 Task: In the sheet Budget Analysis ToolFont size of heading  18 Font style of dataoswald 'Font size of data '9 Alignment of headline & dataAlign center.   Fill color in heading, Red Font color of dataIn the sheet  Data Analysis Template Workbookbook
Action: Mouse moved to (206, 290)
Screenshot: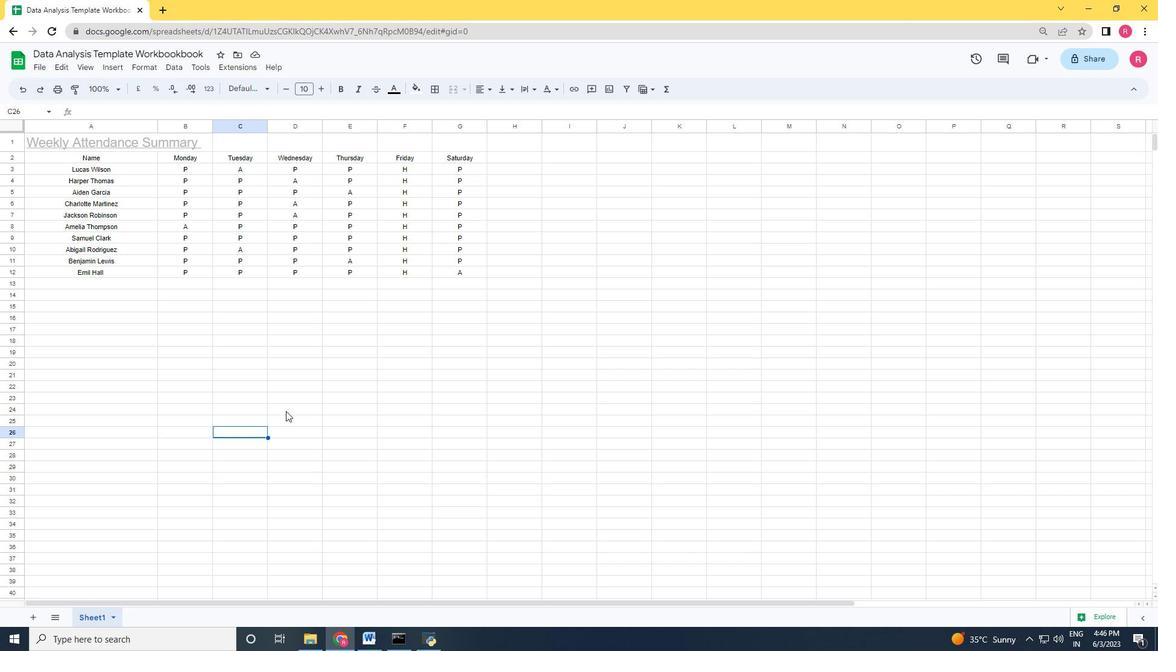 
Action: Mouse scrolled (288, 408) with delta (0, 0)
Screenshot: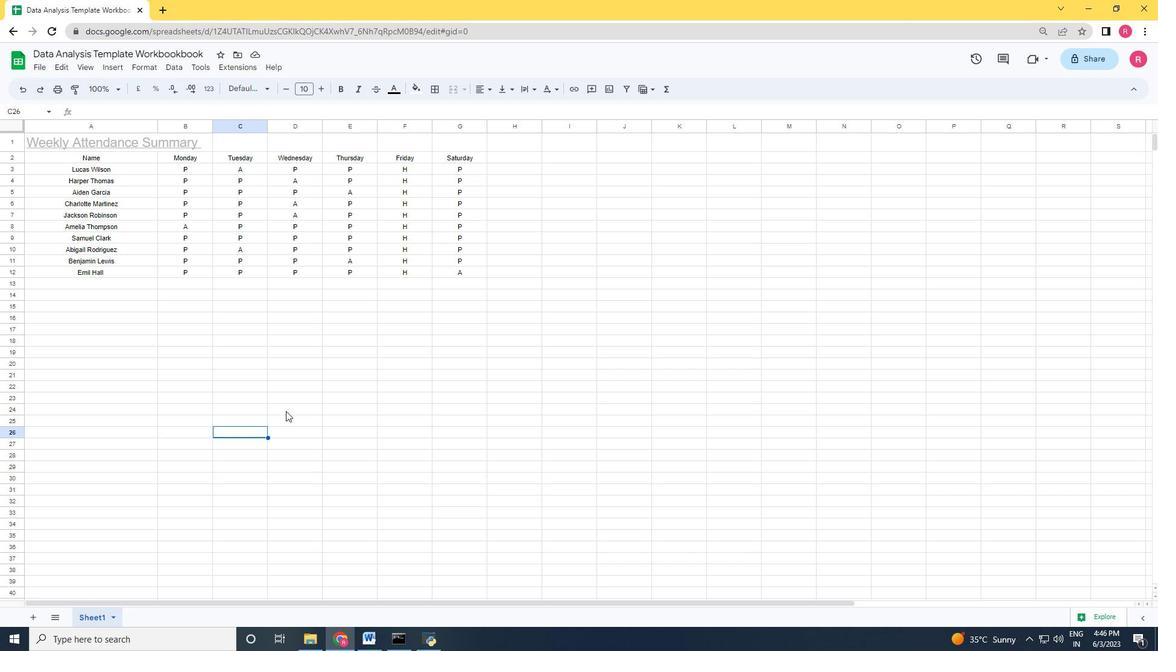 
Action: Mouse moved to (58, 158)
Screenshot: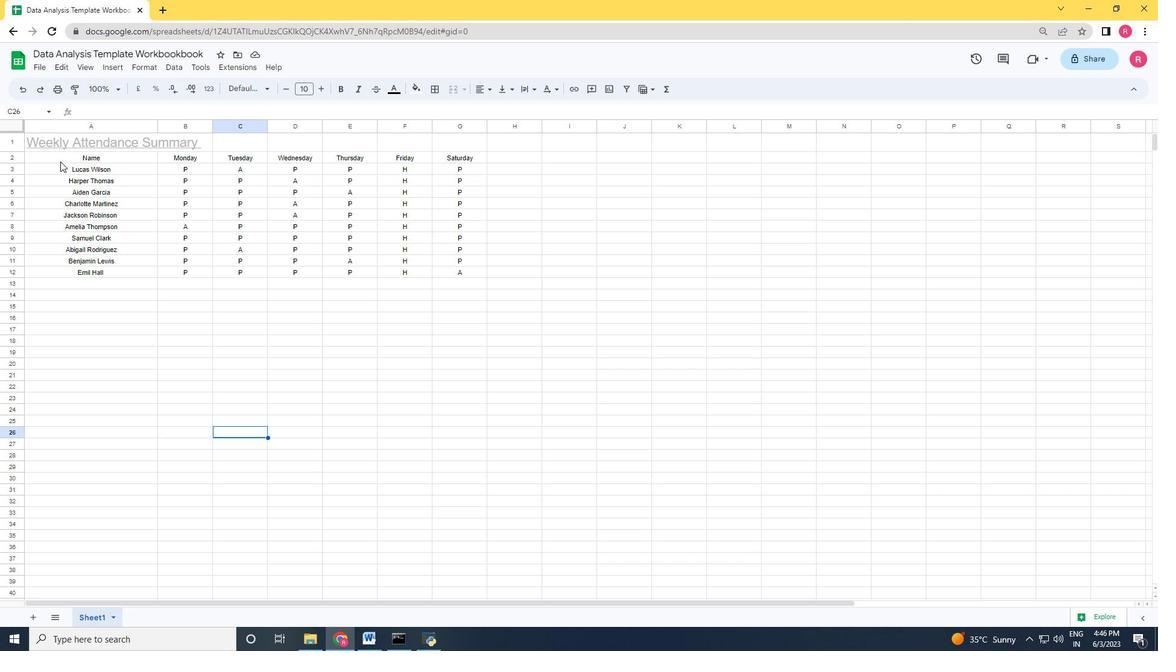 
Action: Mouse pressed left at (58, 158)
Screenshot: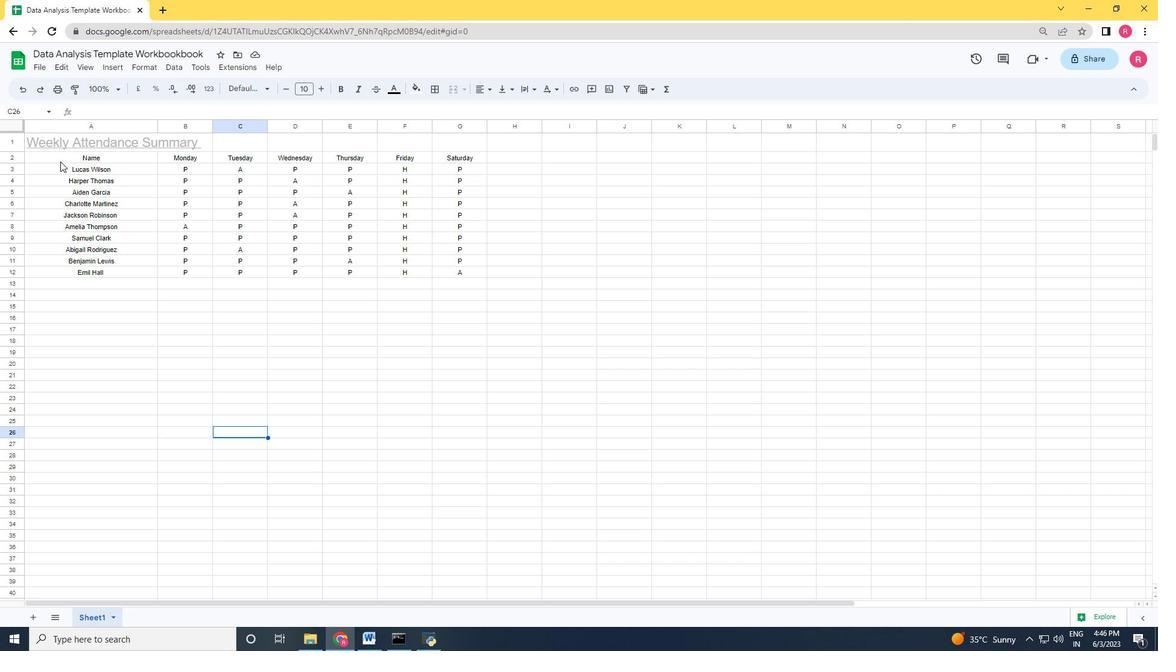 
Action: Mouse moved to (58, 158)
Screenshot: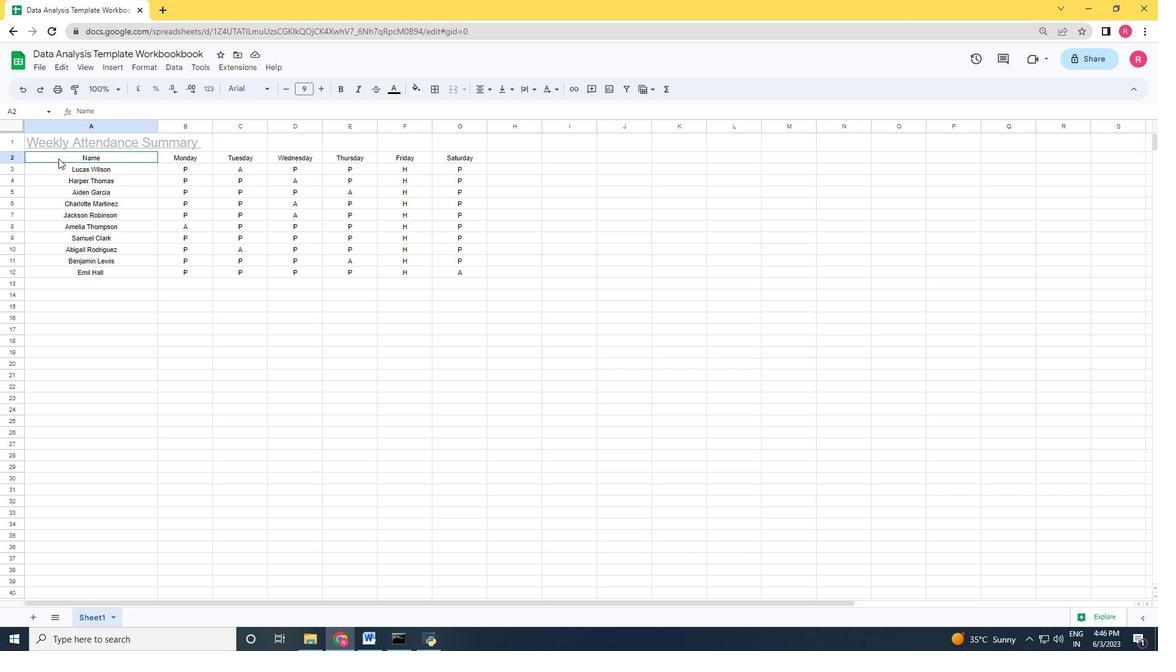 
Action: Key pressed <Key.shift><Key.shift><Key.right><Key.right><Key.right><Key.right><Key.right><Key.right><Key.down><Key.down><Key.down><Key.down><Key.down><Key.down><Key.down><Key.down><Key.down><Key.down>
Screenshot: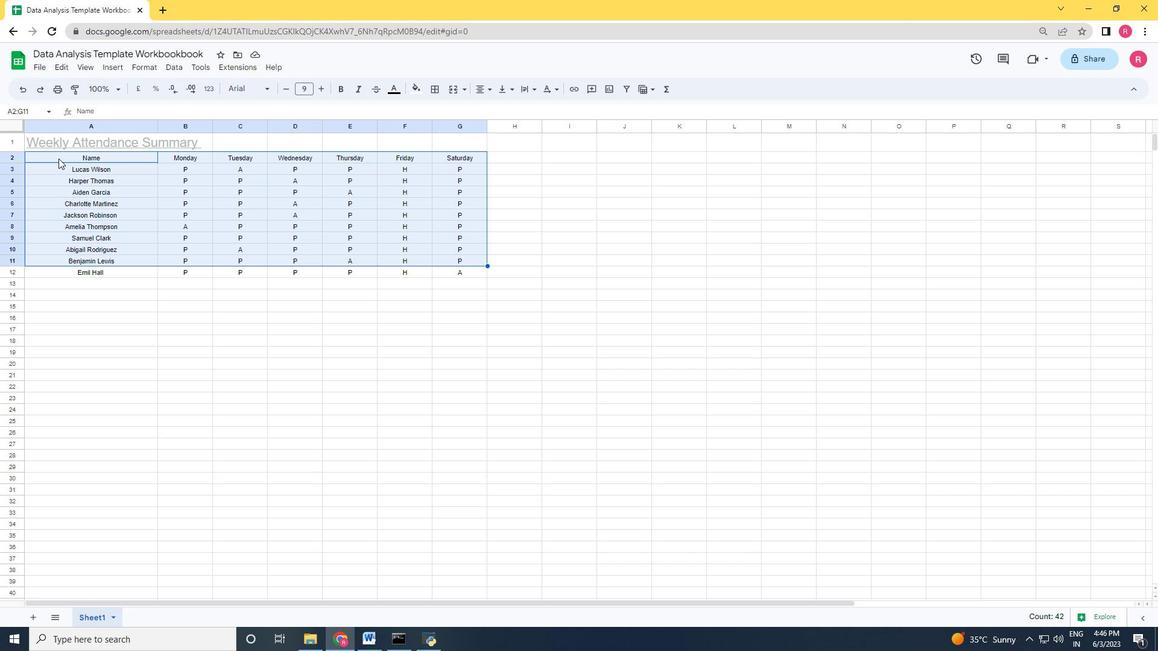 
Action: Mouse moved to (319, 88)
Screenshot: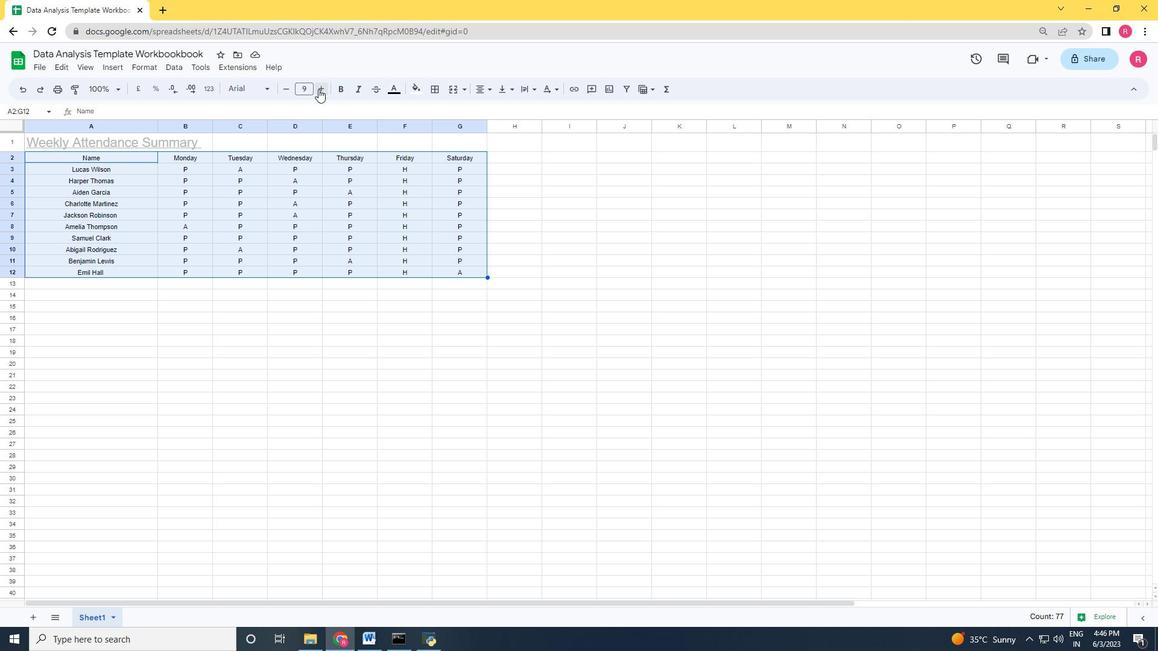 
Action: Mouse pressed left at (319, 88)
Screenshot: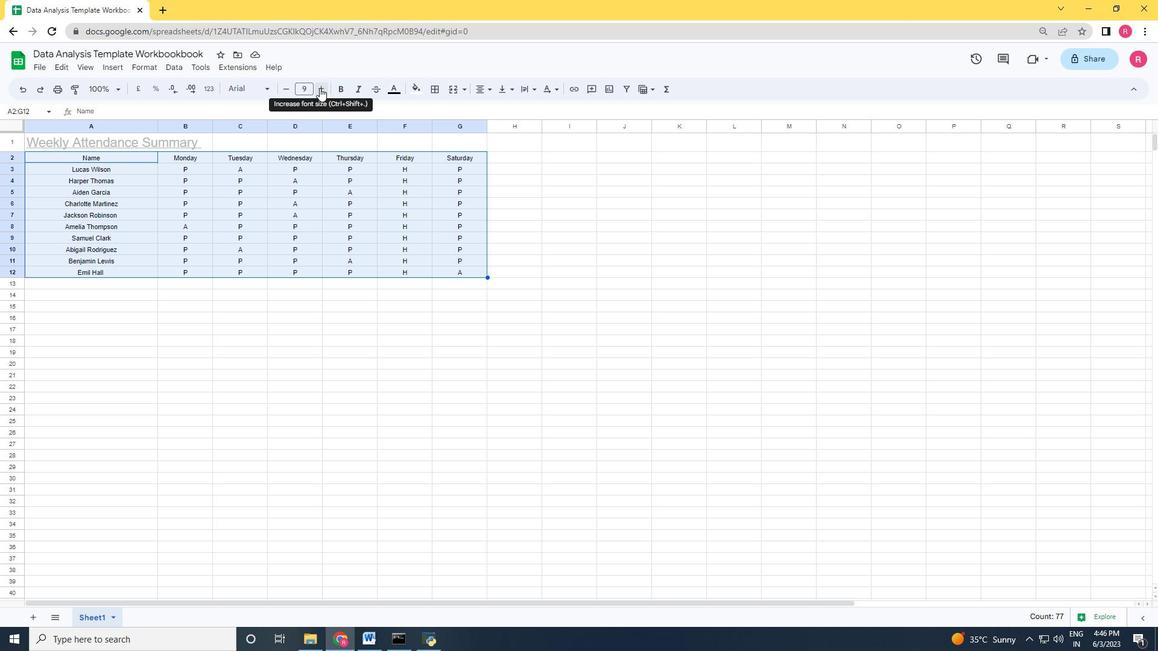 
Action: Mouse pressed left at (319, 88)
Screenshot: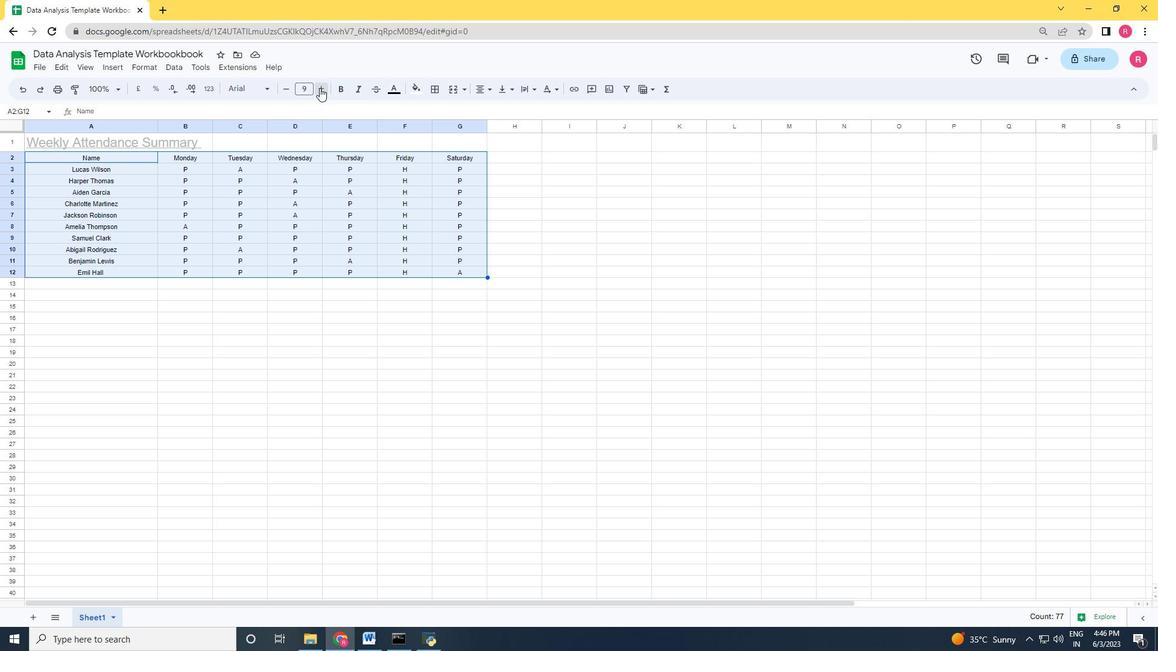 
Action: Mouse pressed left at (319, 88)
Screenshot: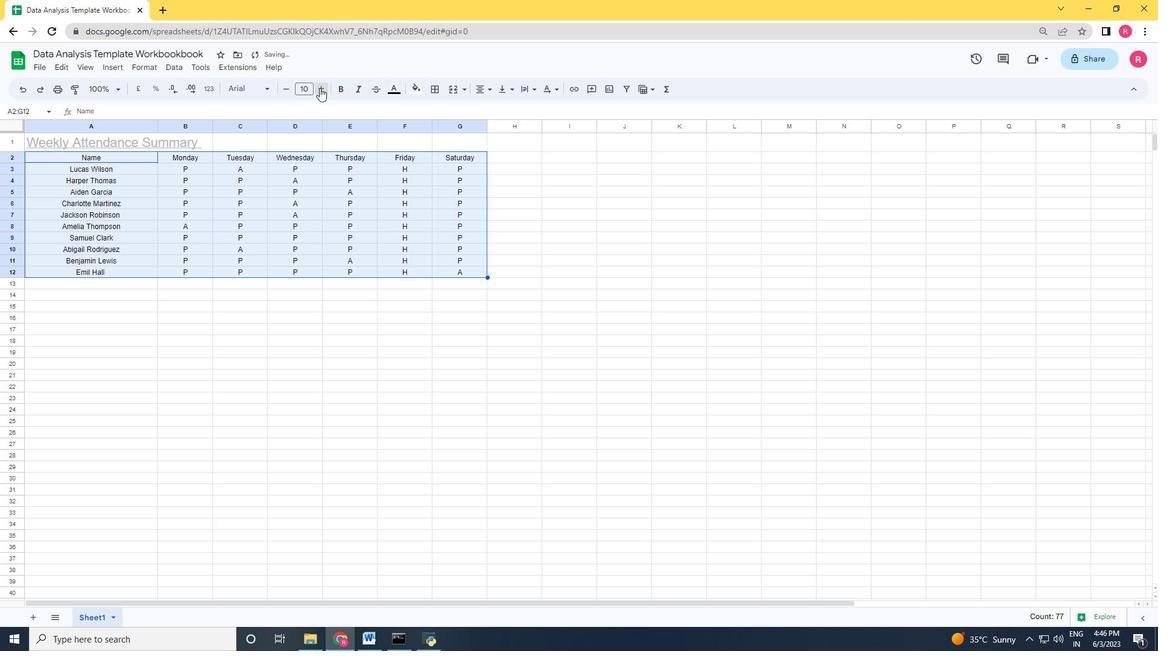 
Action: Mouse pressed left at (319, 88)
Screenshot: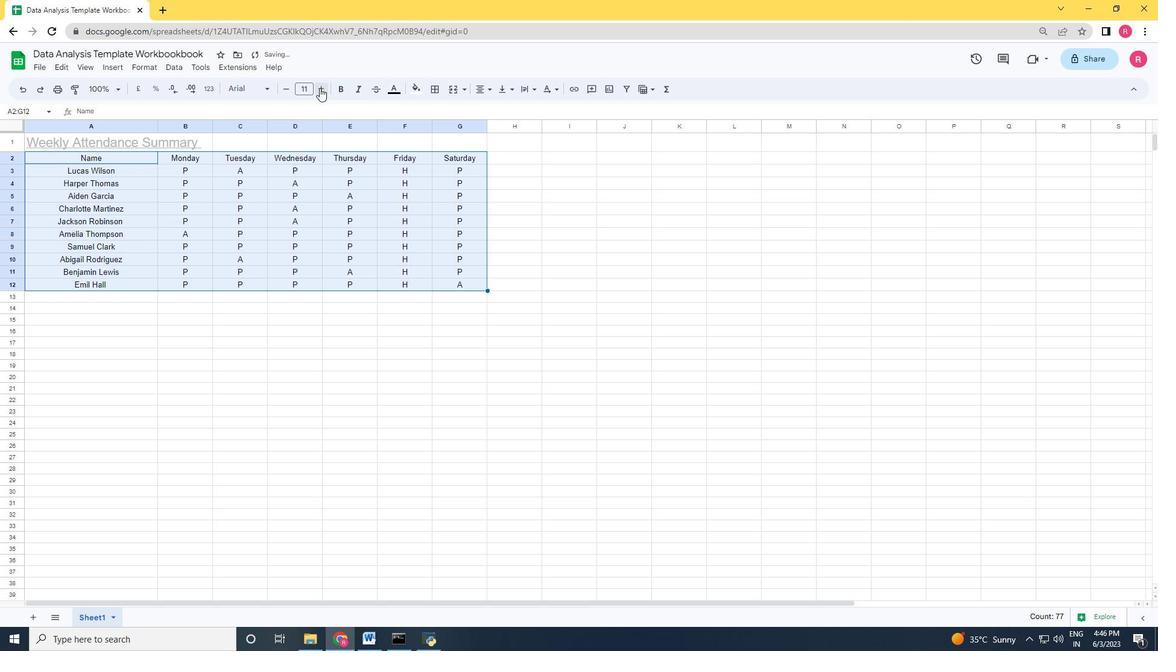 
Action: Mouse pressed left at (319, 88)
Screenshot: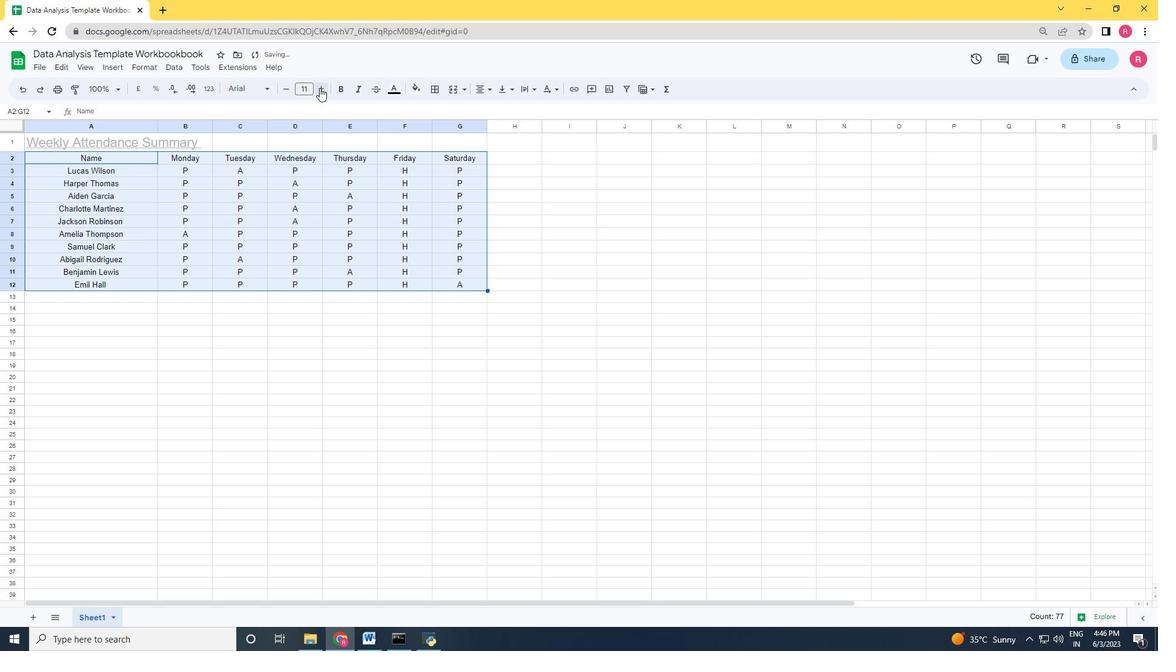
Action: Mouse pressed left at (319, 88)
Screenshot: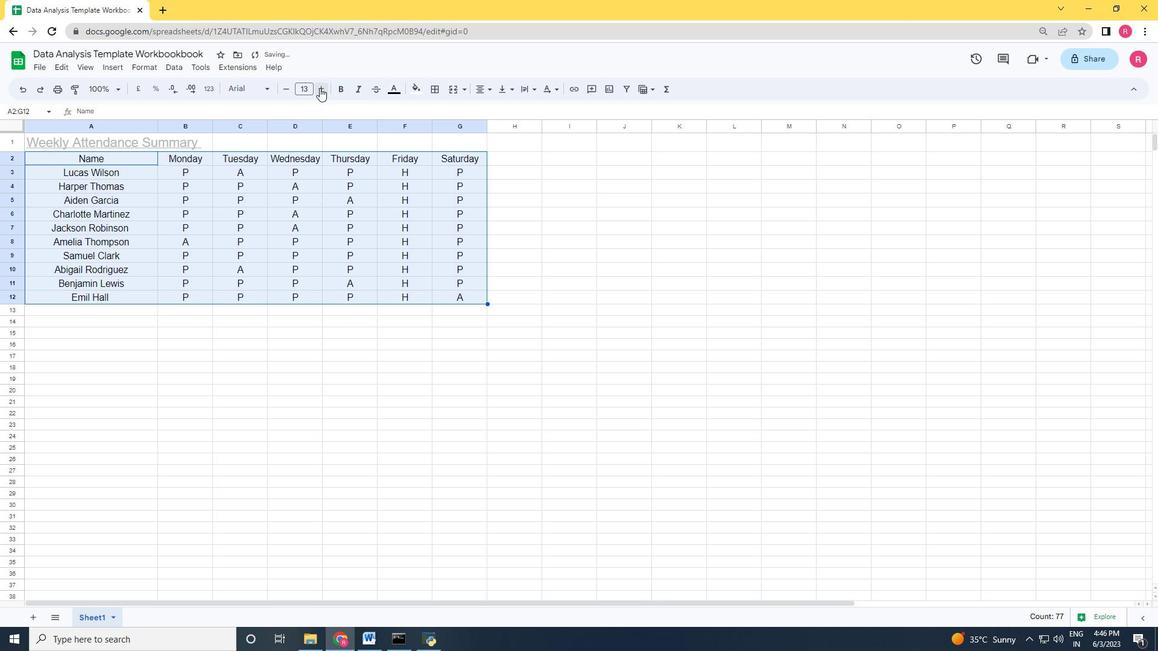 
Action: Mouse pressed left at (319, 88)
Screenshot: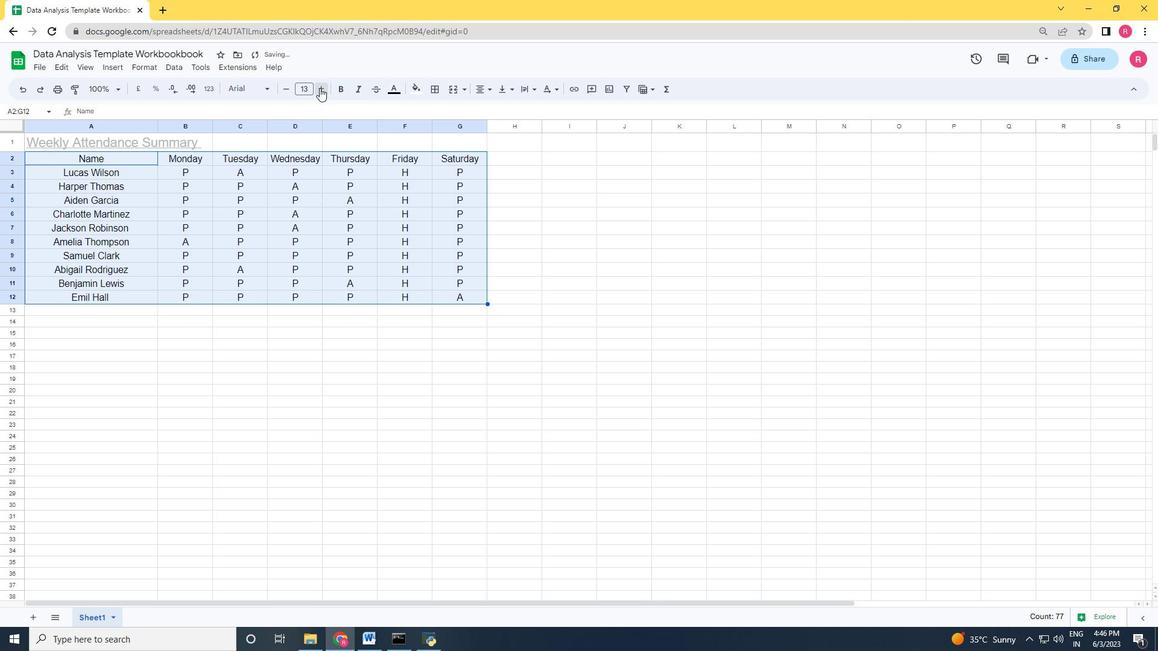 
Action: Mouse pressed left at (319, 88)
Screenshot: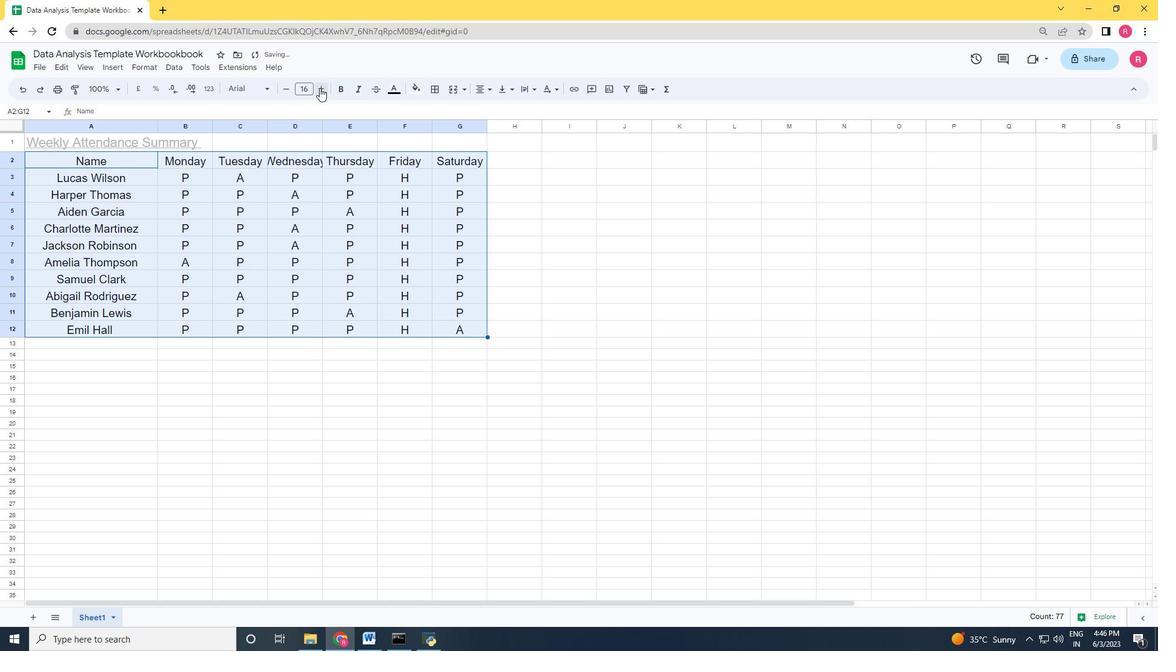 
Action: Mouse pressed left at (319, 88)
Screenshot: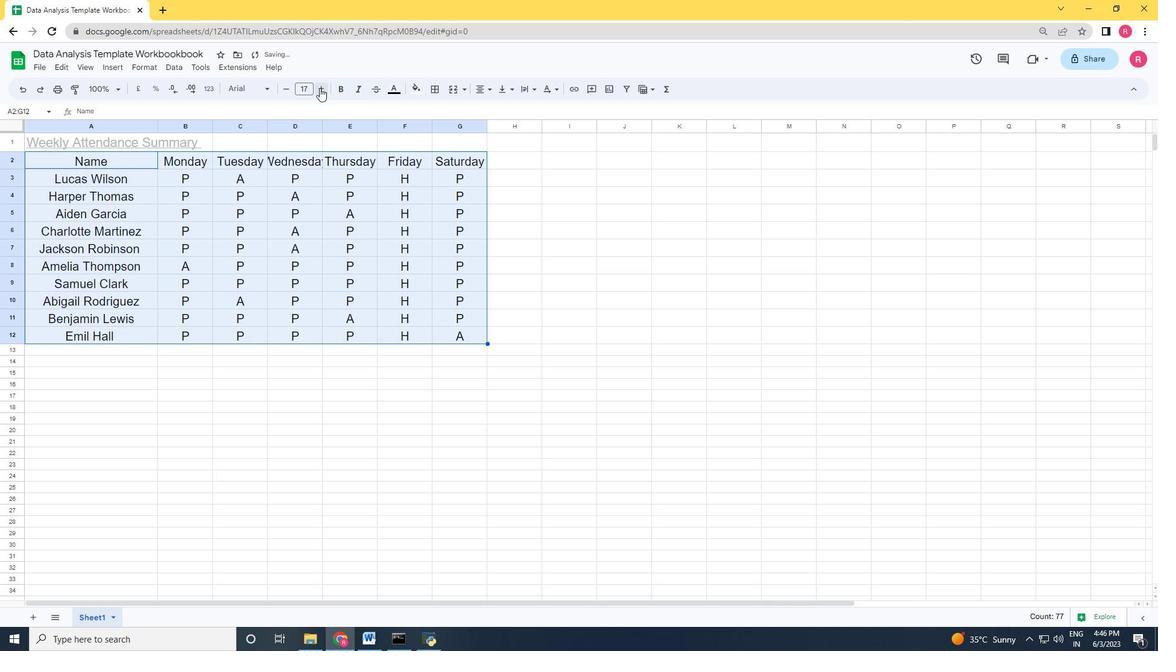 
Action: Mouse moved to (258, 86)
Screenshot: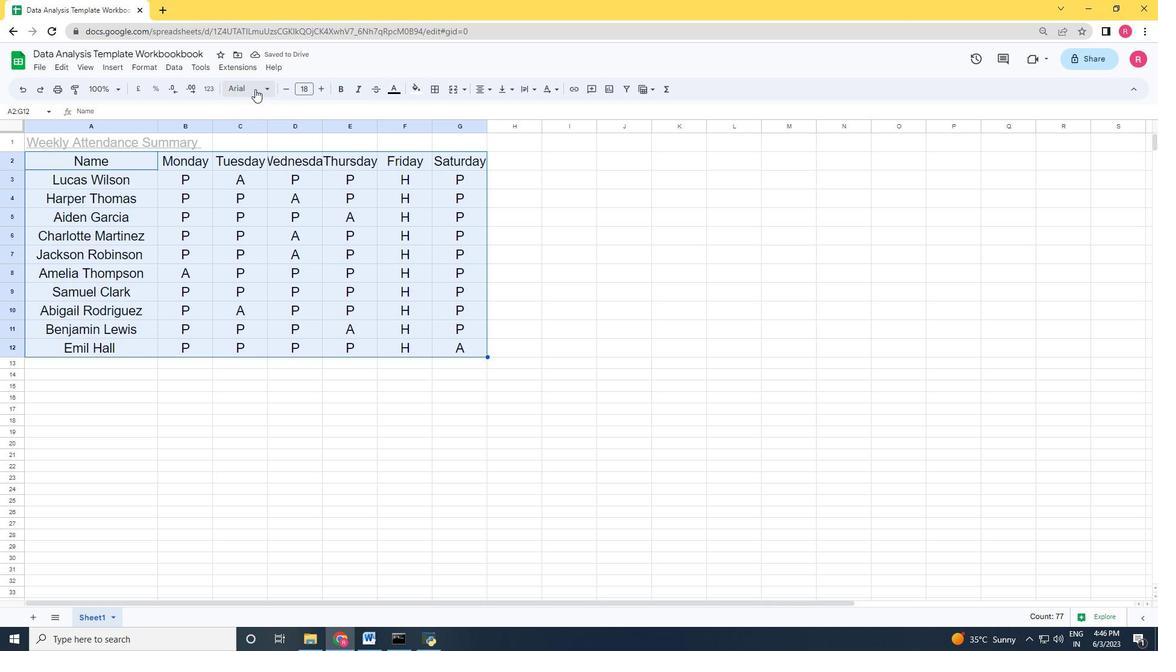 
Action: Mouse pressed left at (258, 86)
Screenshot: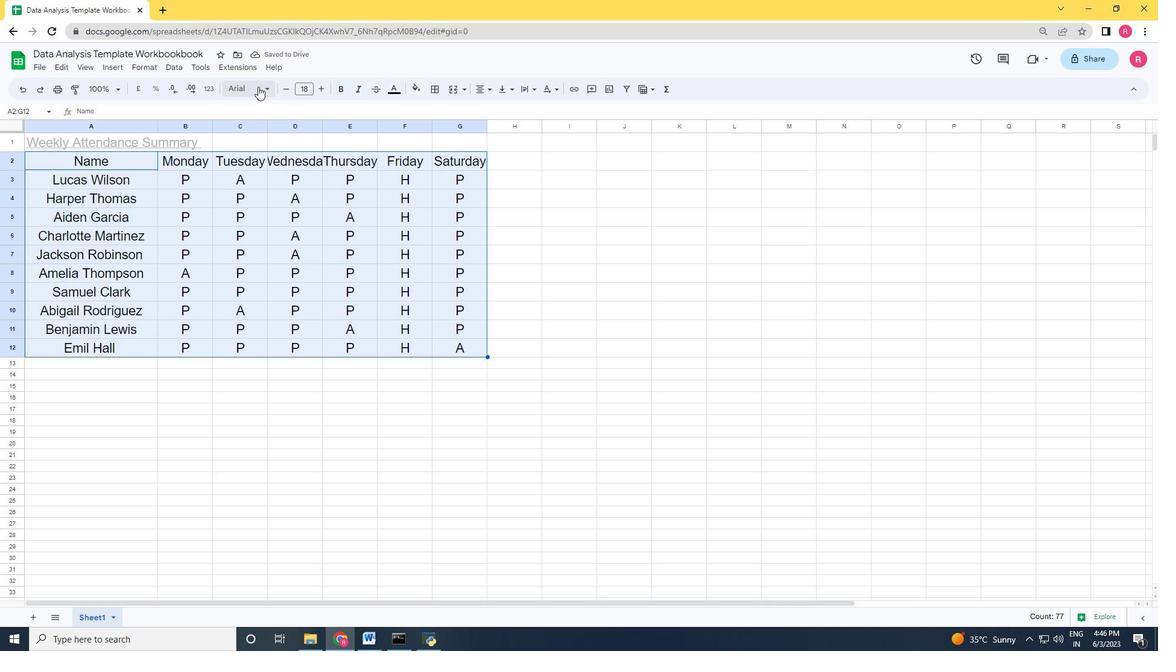 
Action: Mouse moved to (268, 563)
Screenshot: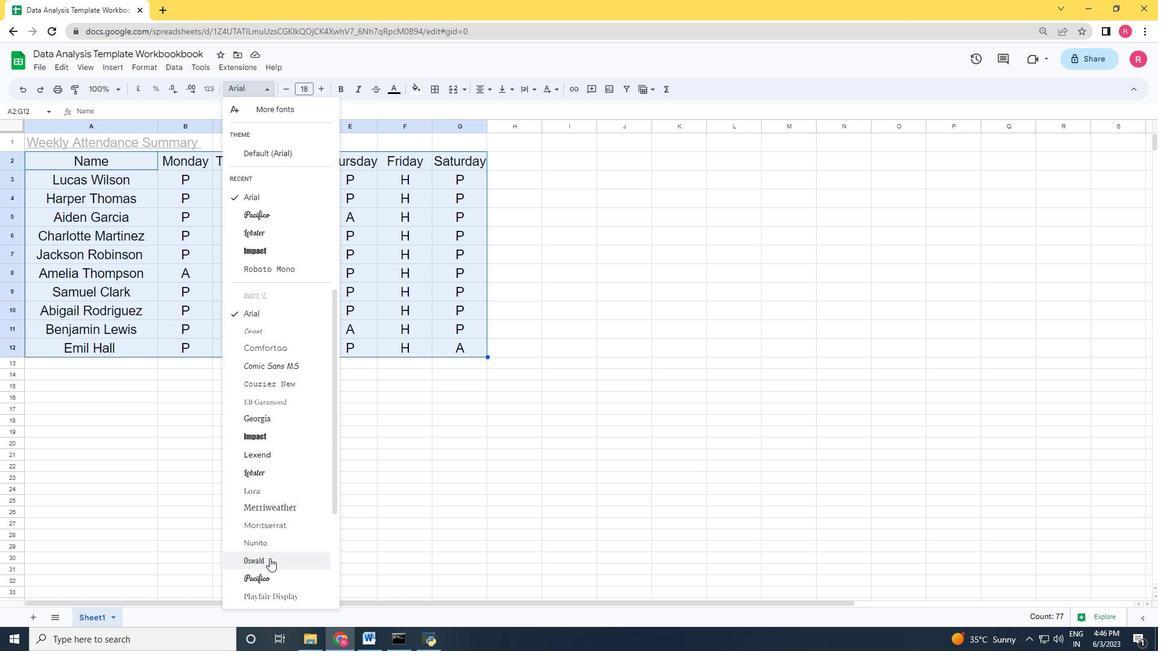 
Action: Mouse pressed left at (268, 563)
Screenshot: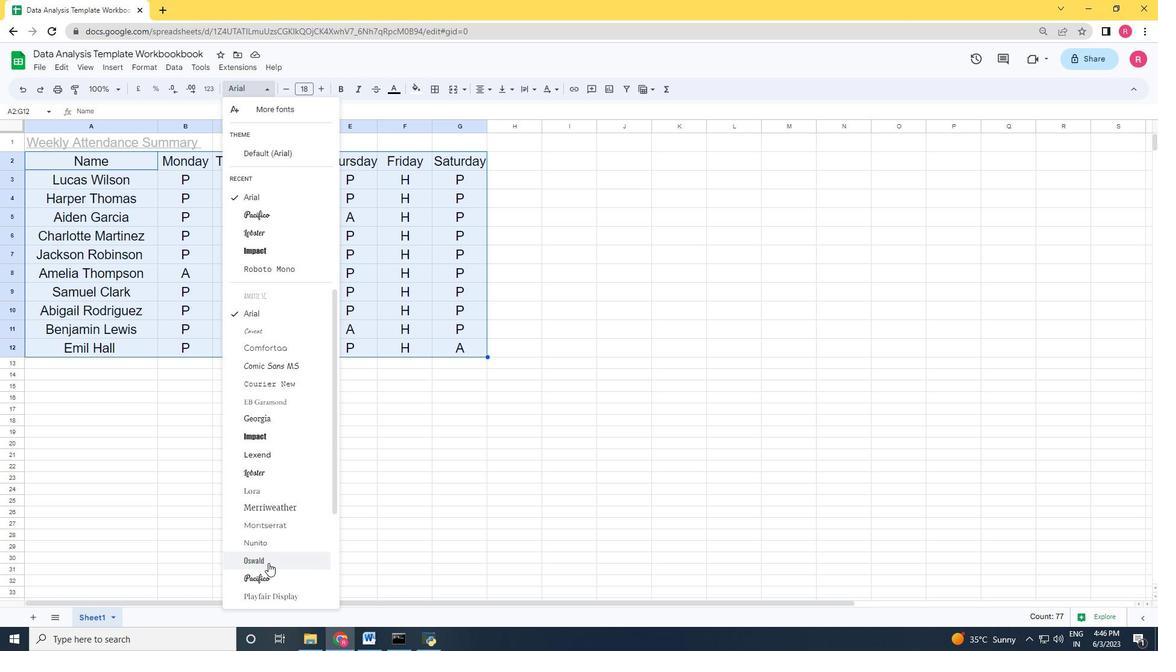 
Action: Mouse moved to (117, 138)
Screenshot: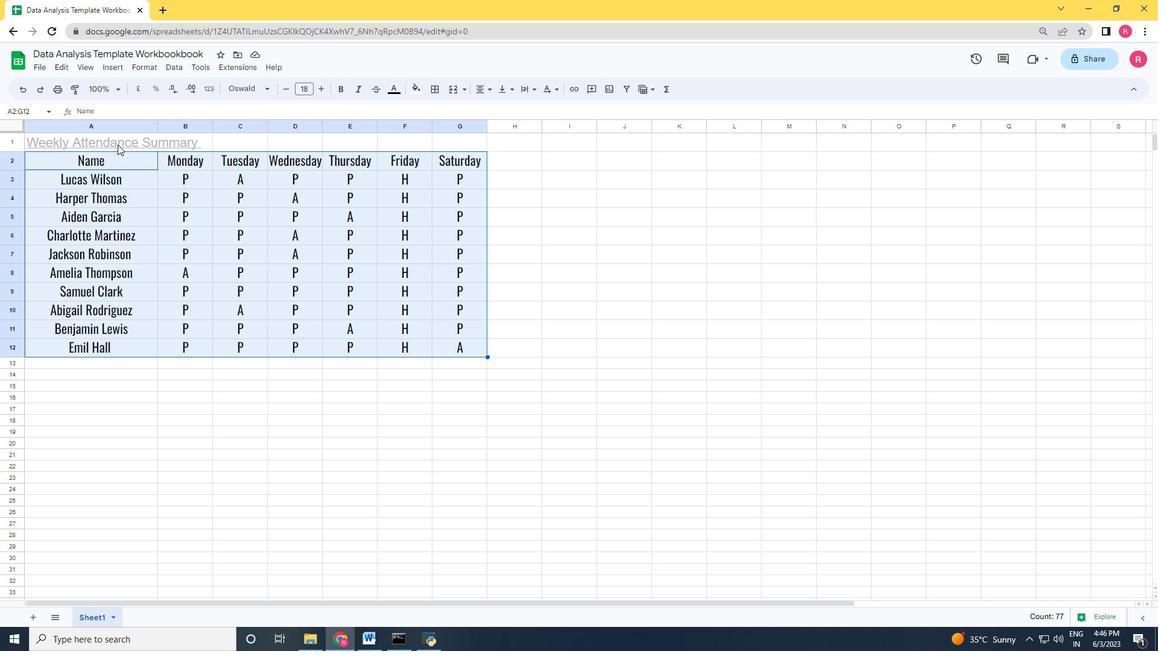 
Action: Mouse pressed left at (117, 138)
Screenshot: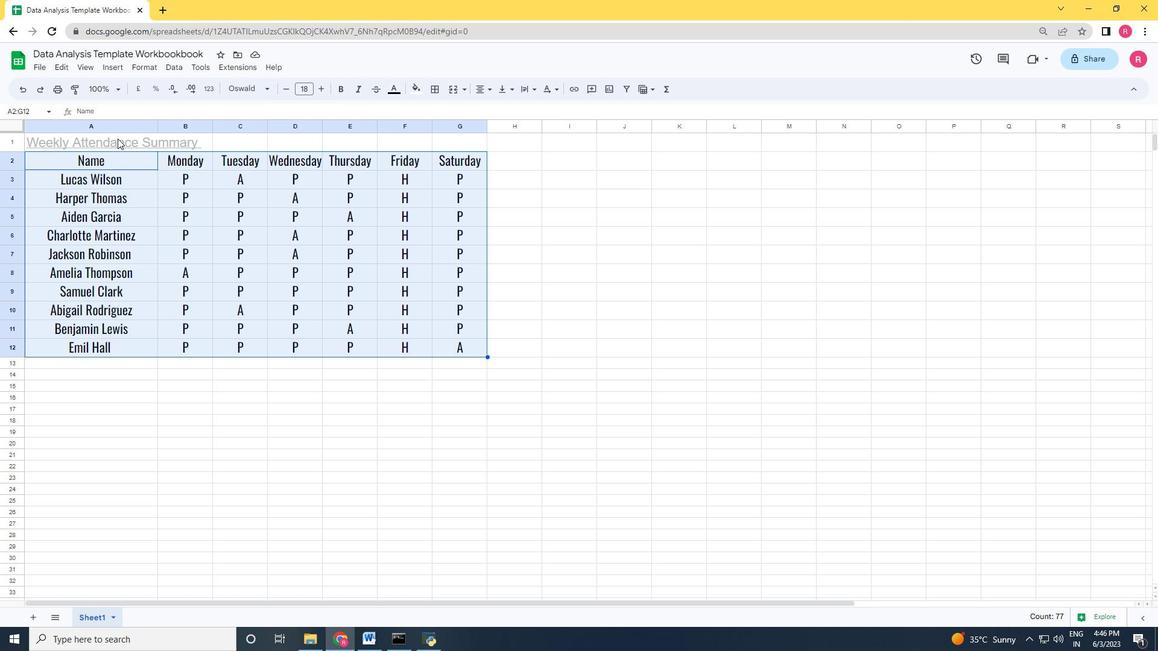 
Action: Mouse moved to (85, 144)
Screenshot: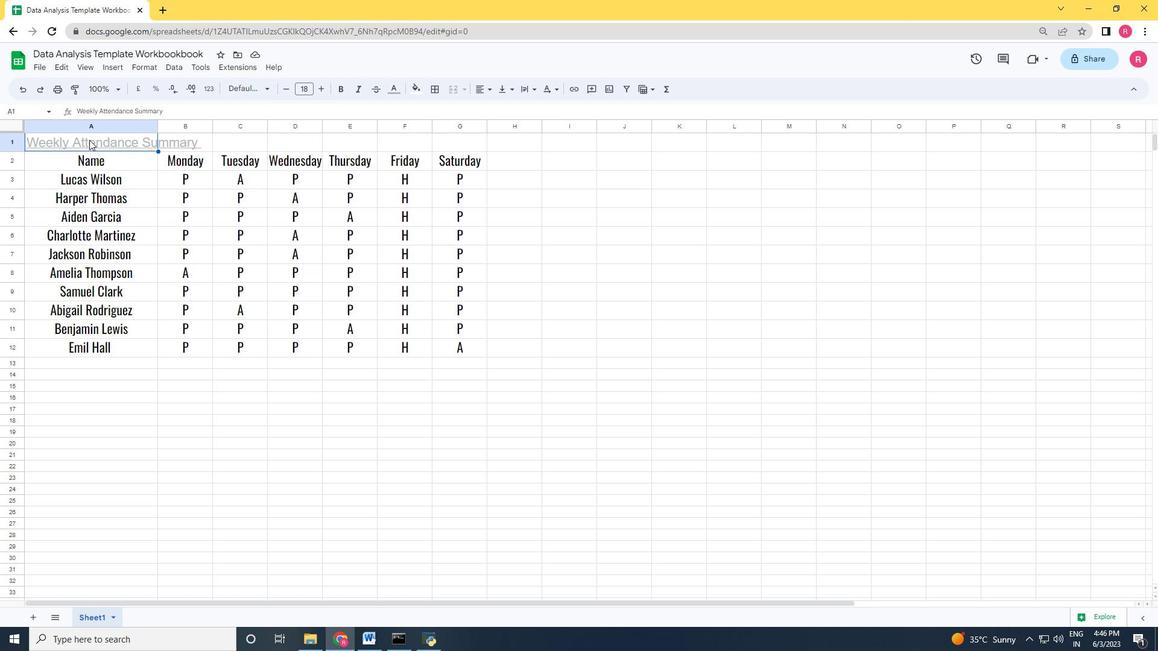 
Action: Key pressed <Key.shift><Key.right>
Screenshot: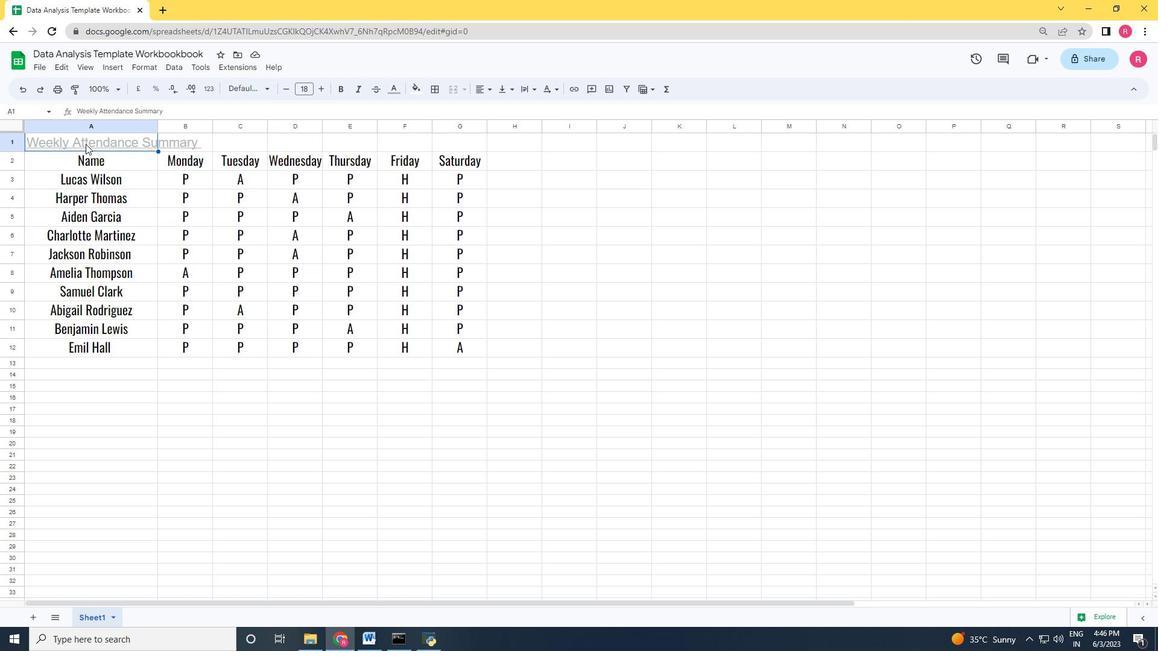 
Action: Mouse moved to (290, 90)
Screenshot: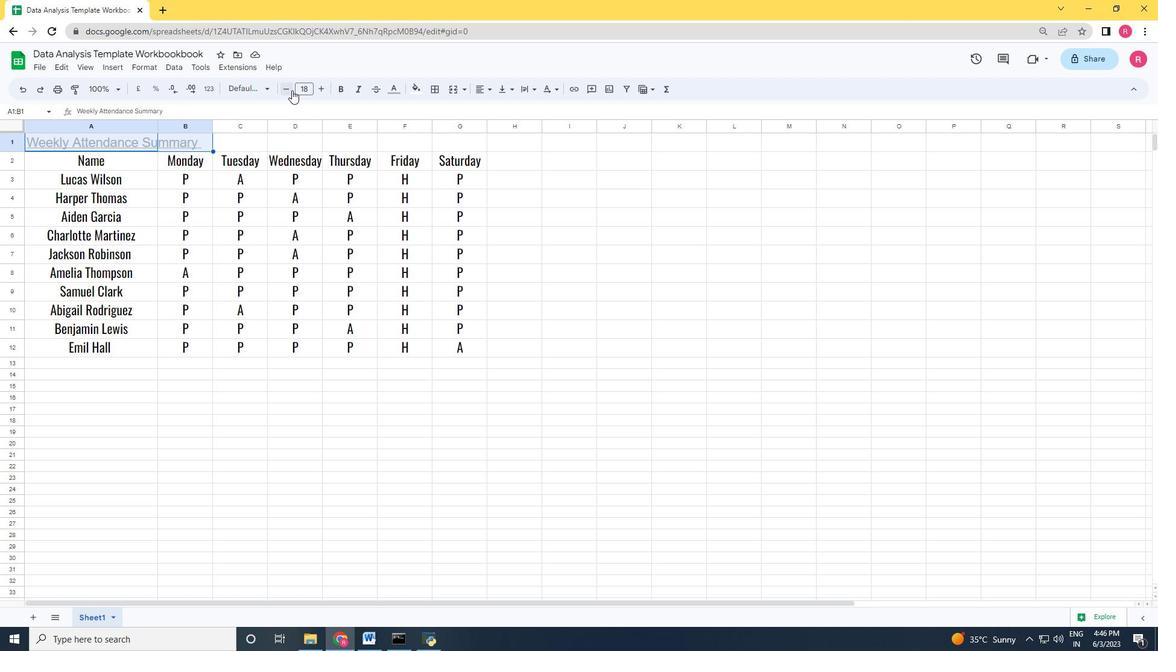 
Action: Mouse pressed left at (290, 90)
Screenshot: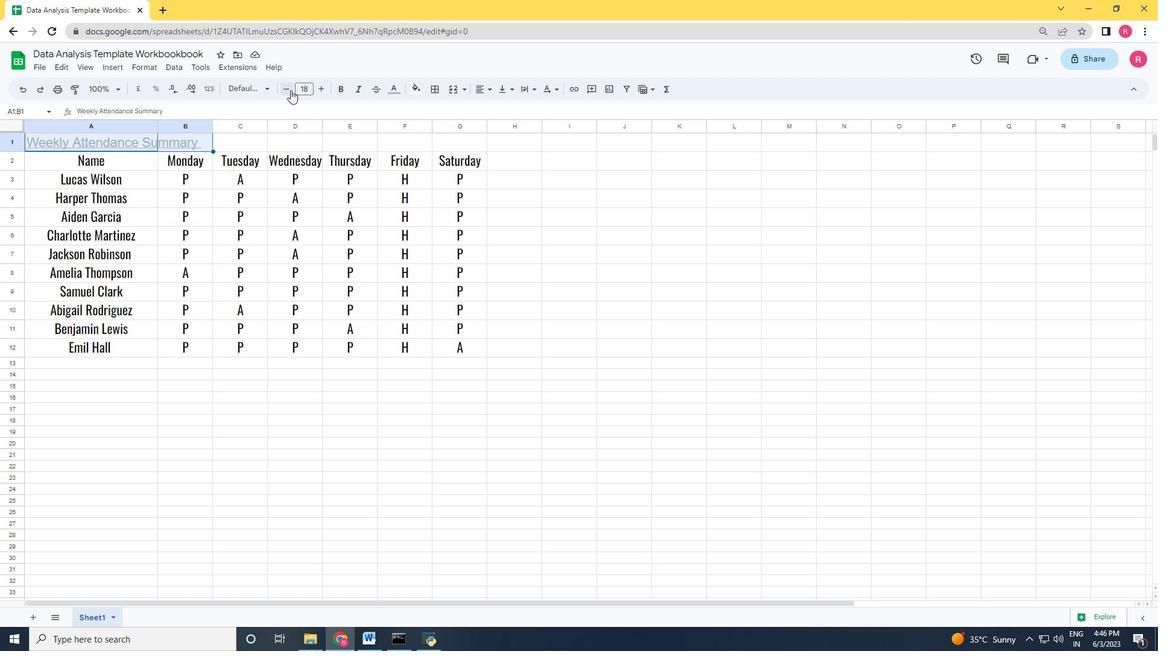 
Action: Mouse moved to (323, 86)
Screenshot: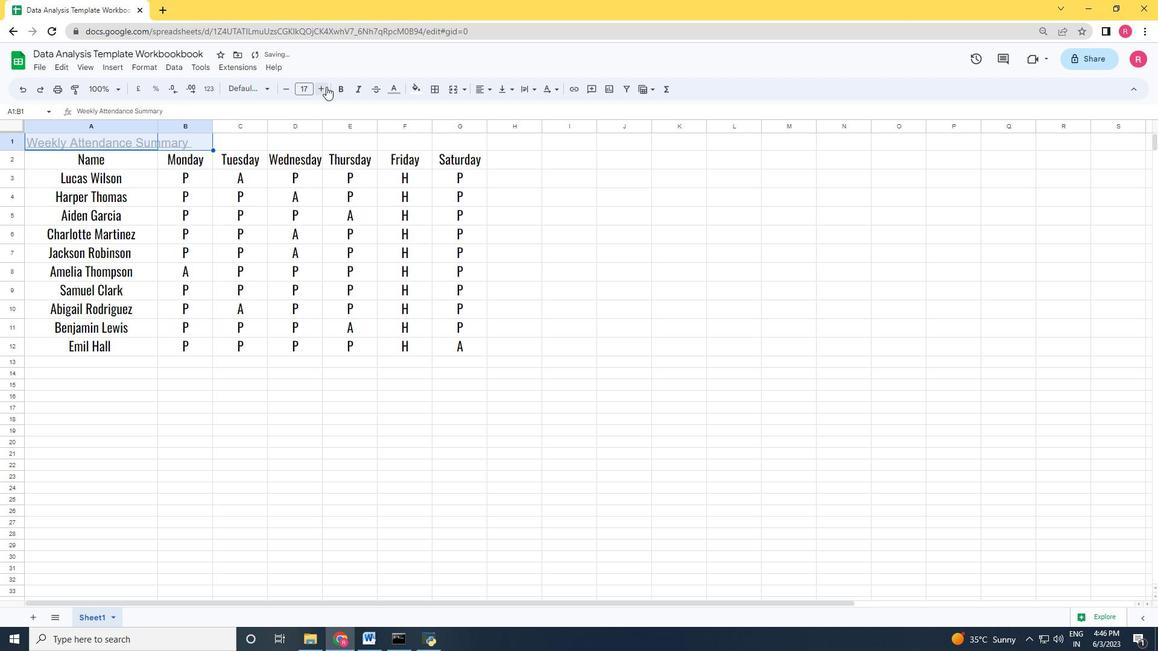 
Action: Mouse pressed left at (323, 86)
Screenshot: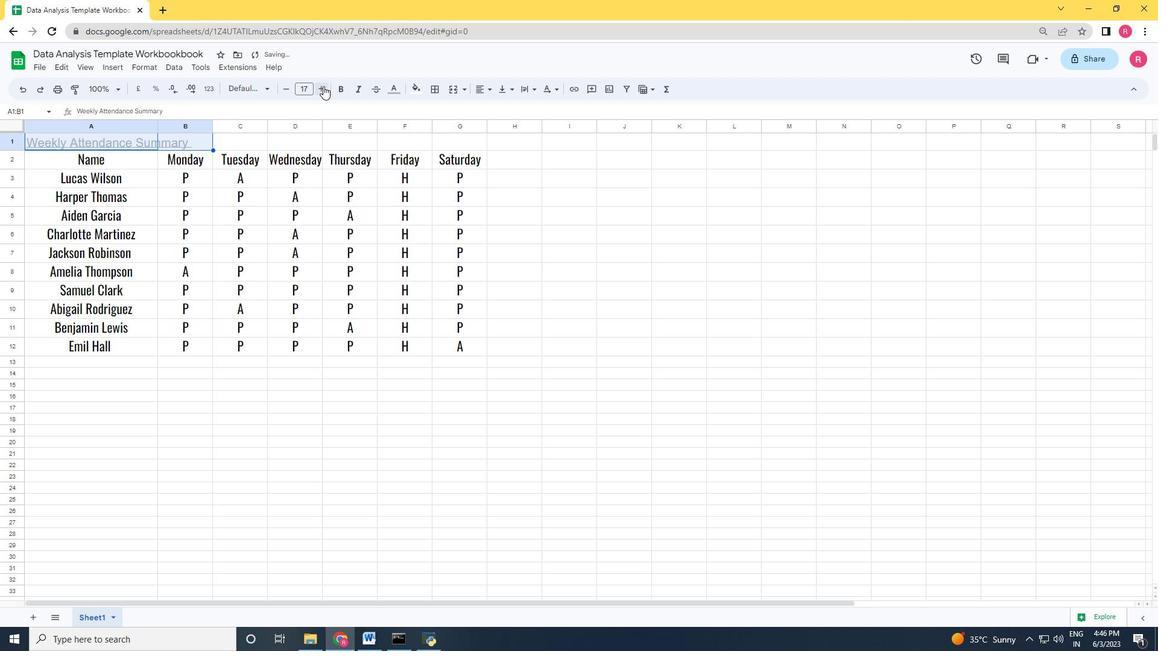 
Action: Mouse moved to (264, 89)
Screenshot: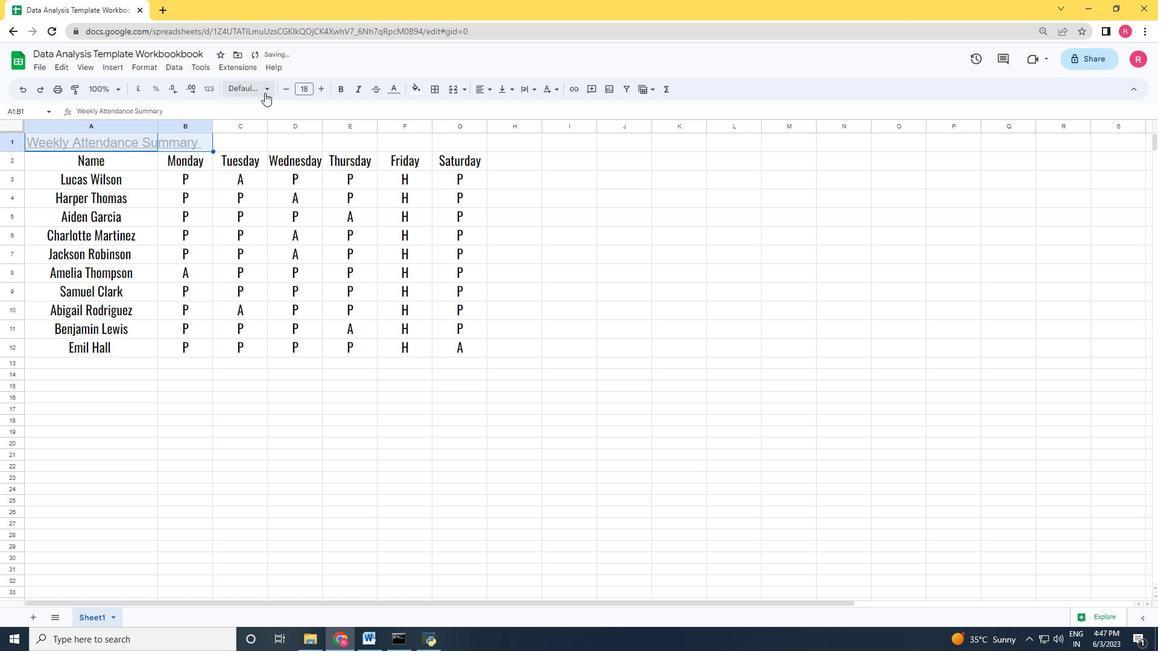 
Action: Mouse pressed left at (264, 89)
Screenshot: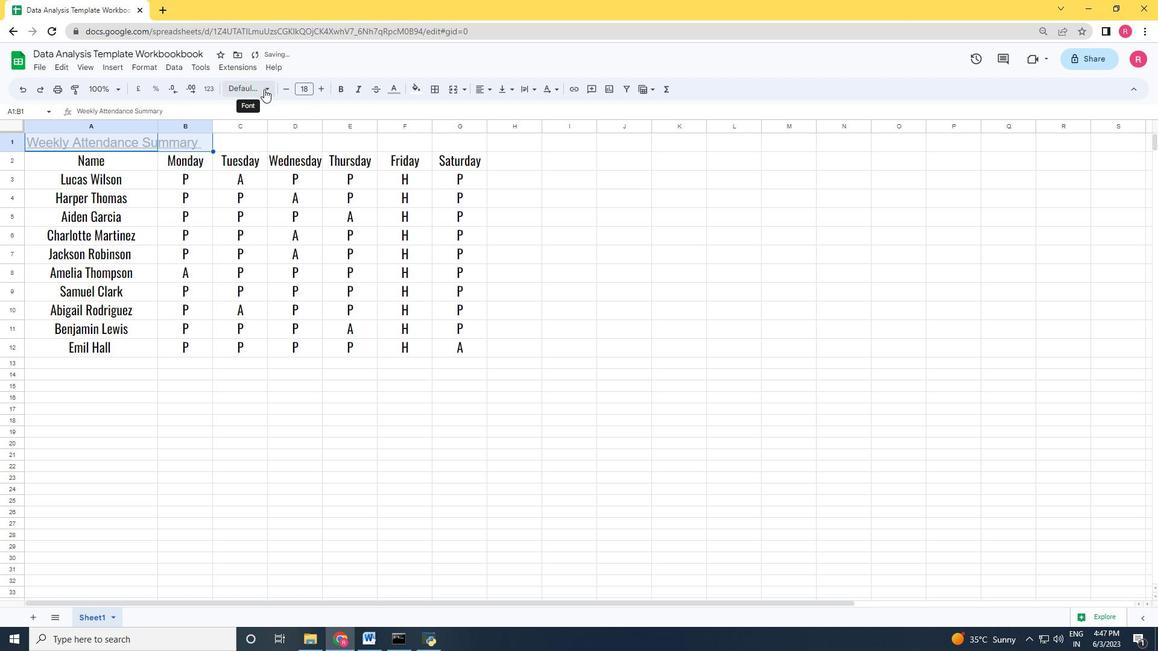 
Action: Mouse moved to (272, 470)
Screenshot: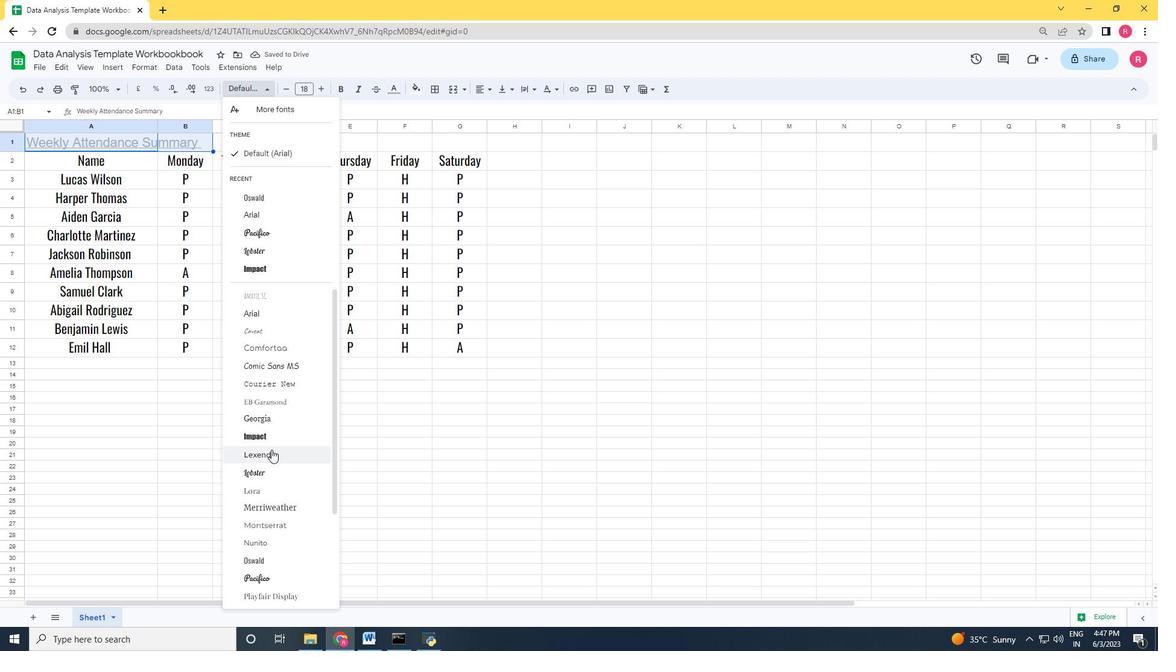 
Action: Mouse scrolled (271, 451) with delta (0, 0)
Screenshot: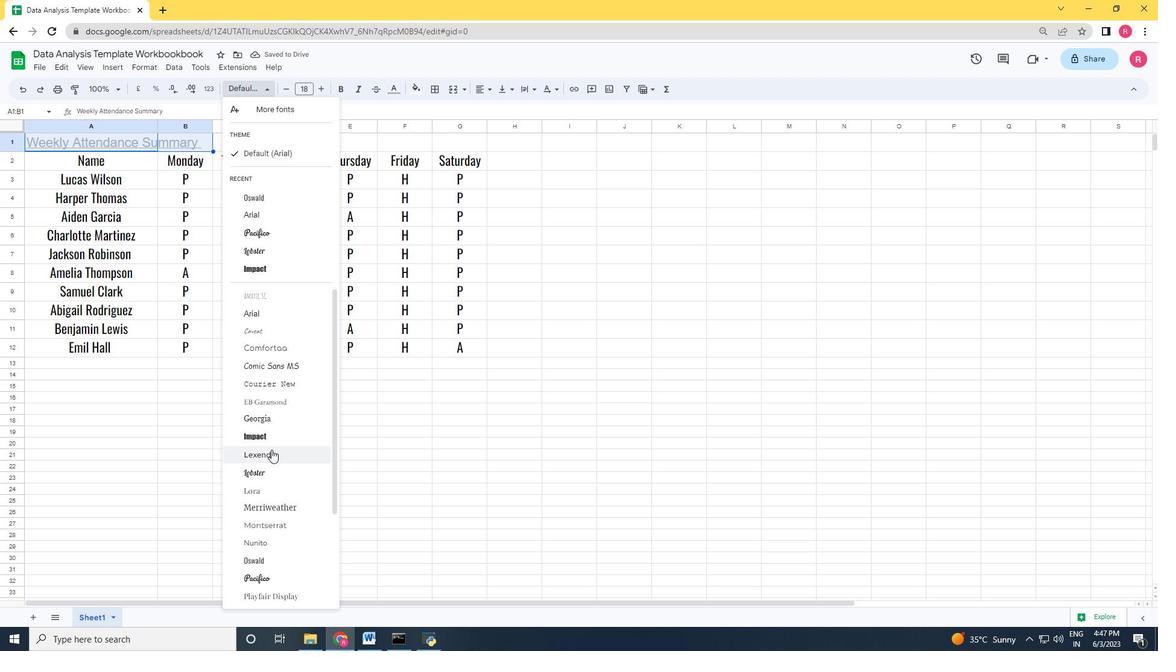 
Action: Mouse moved to (272, 471)
Screenshot: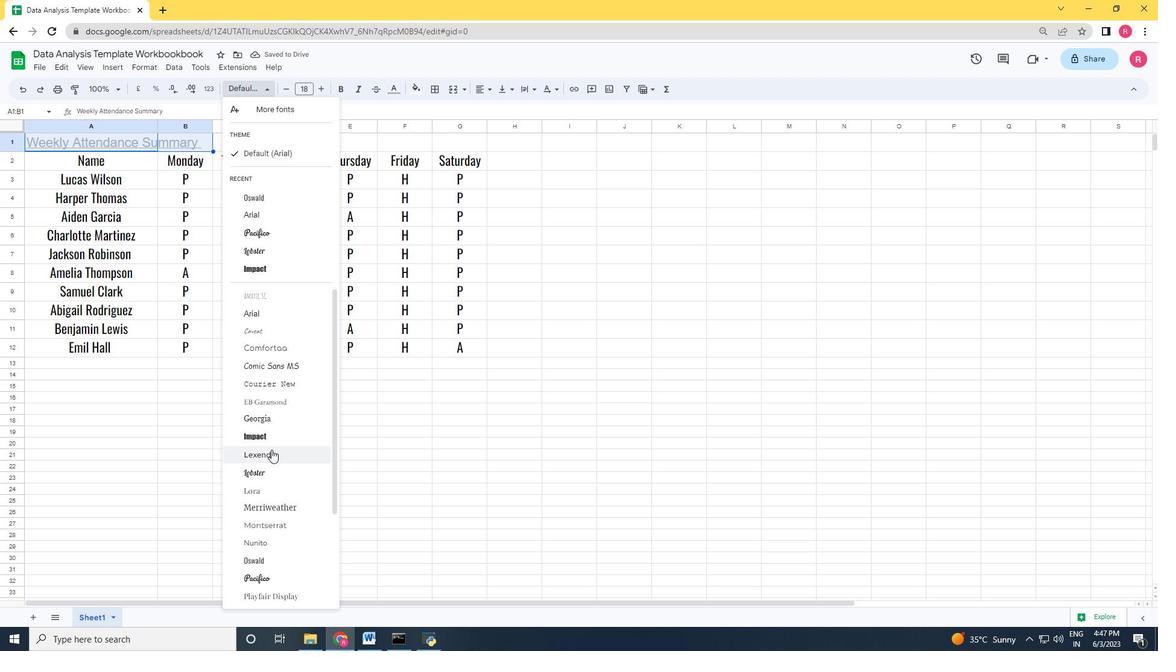
Action: Mouse scrolled (271, 459) with delta (0, 0)
Screenshot: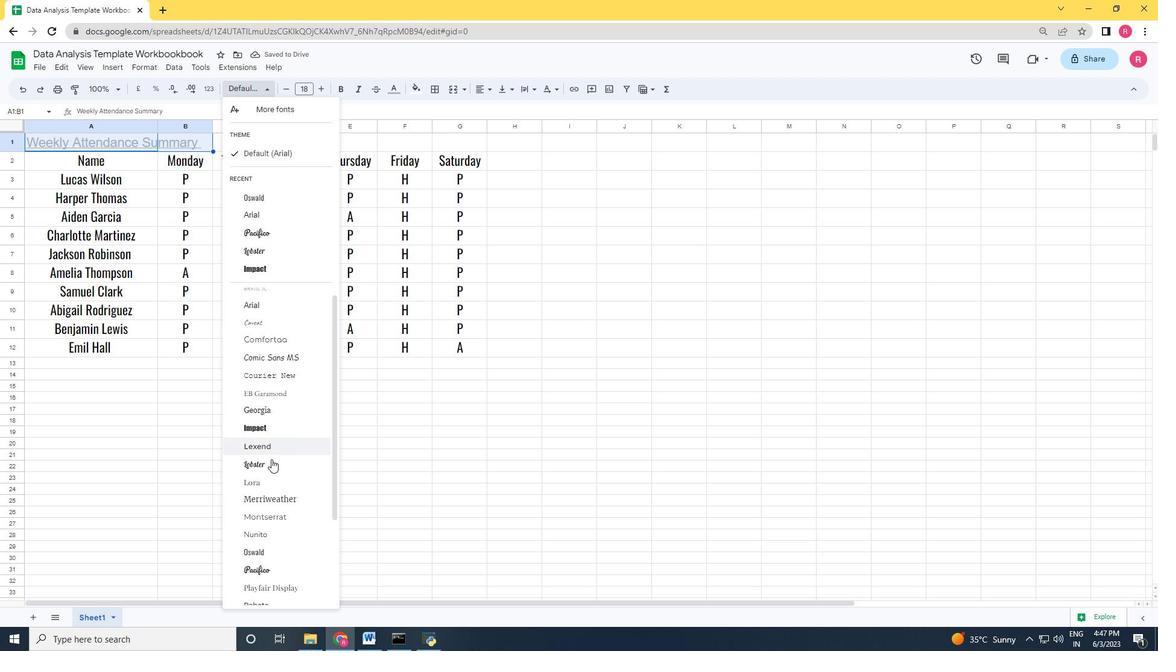 
Action: Mouse moved to (273, 472)
Screenshot: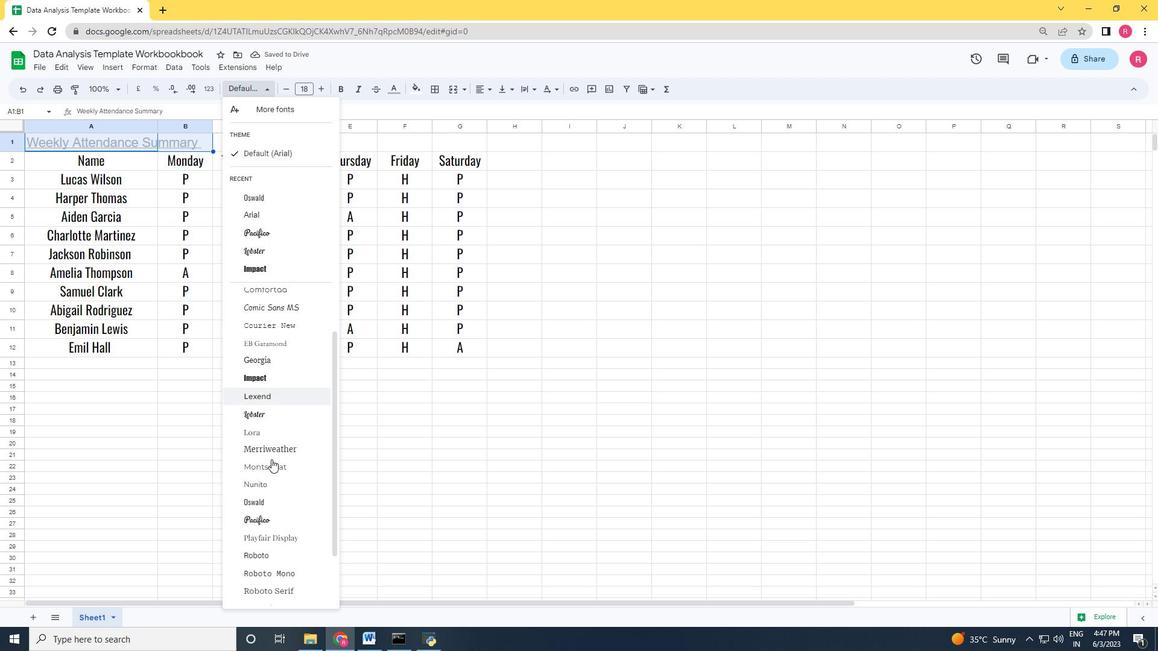 
Action: Mouse scrolled (272, 470) with delta (0, 0)
Screenshot: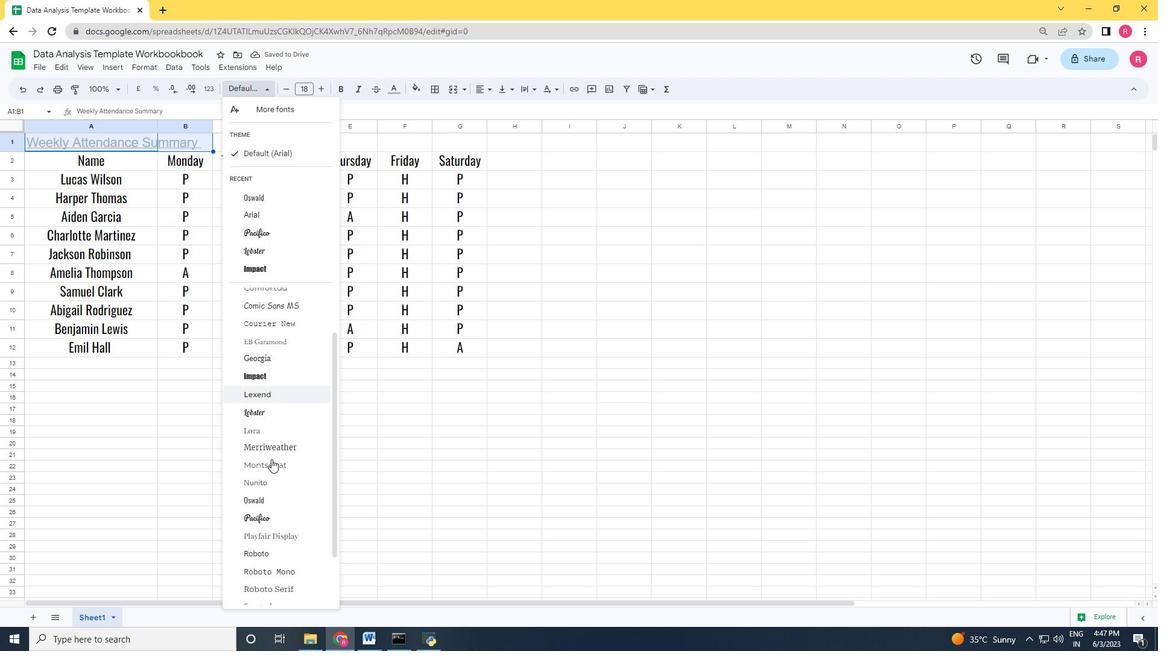 
Action: Mouse moved to (273, 472)
Screenshot: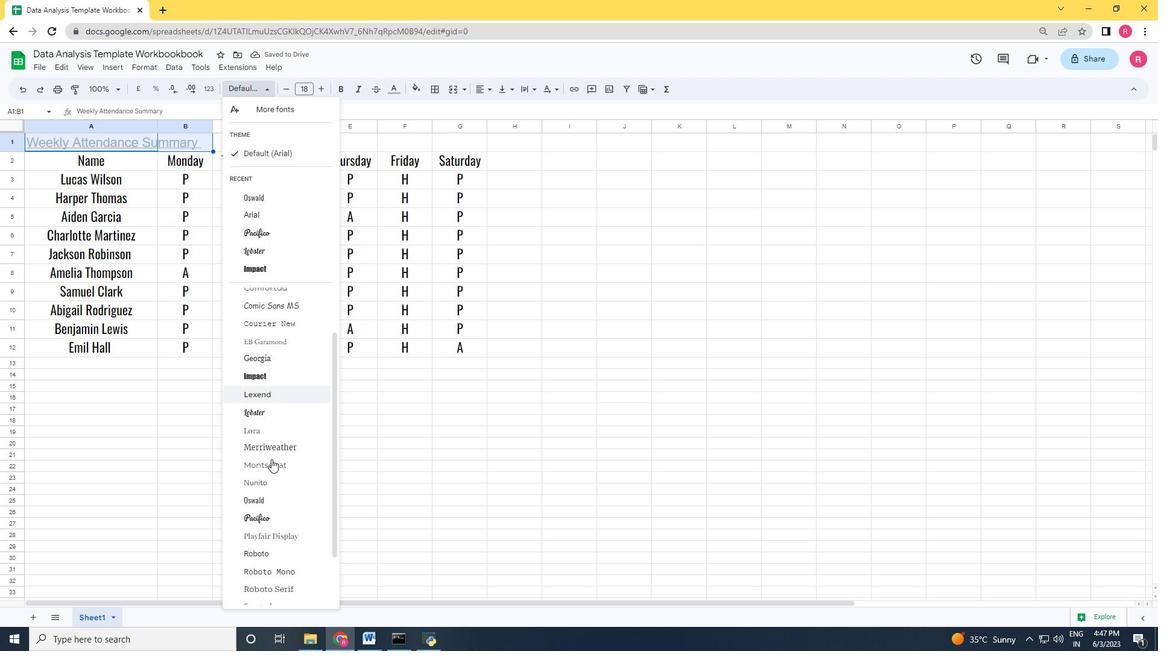 
Action: Mouse scrolled (273, 471) with delta (0, 0)
Screenshot: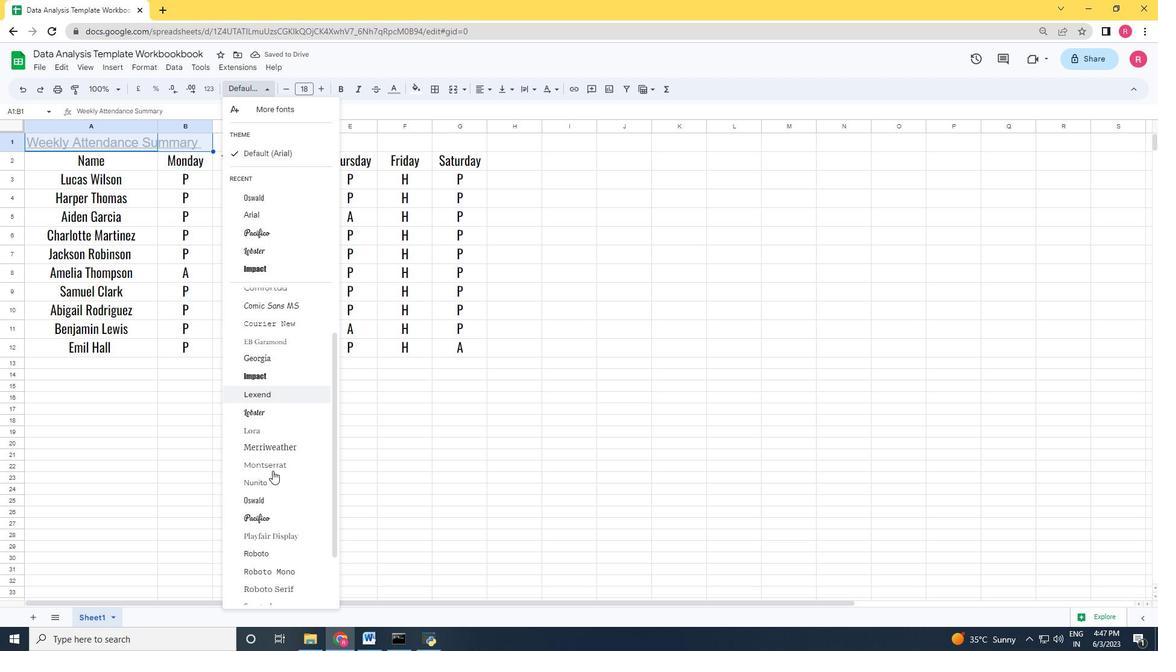 
Action: Mouse moved to (259, 437)
Screenshot: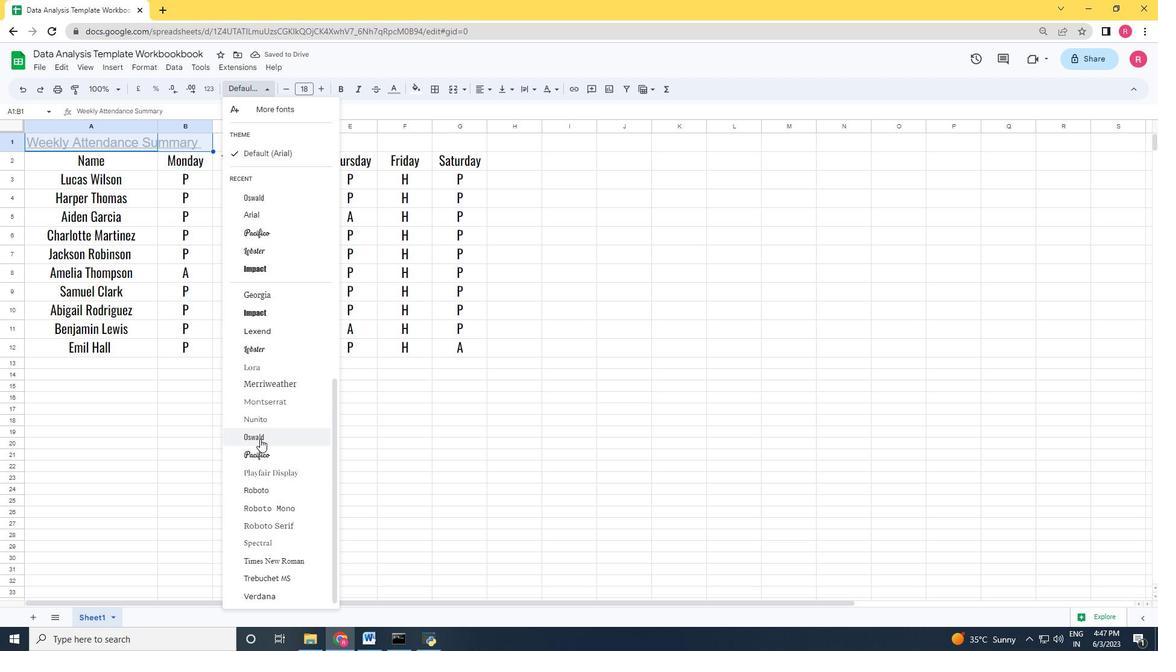 
Action: Mouse pressed left at (259, 437)
Screenshot: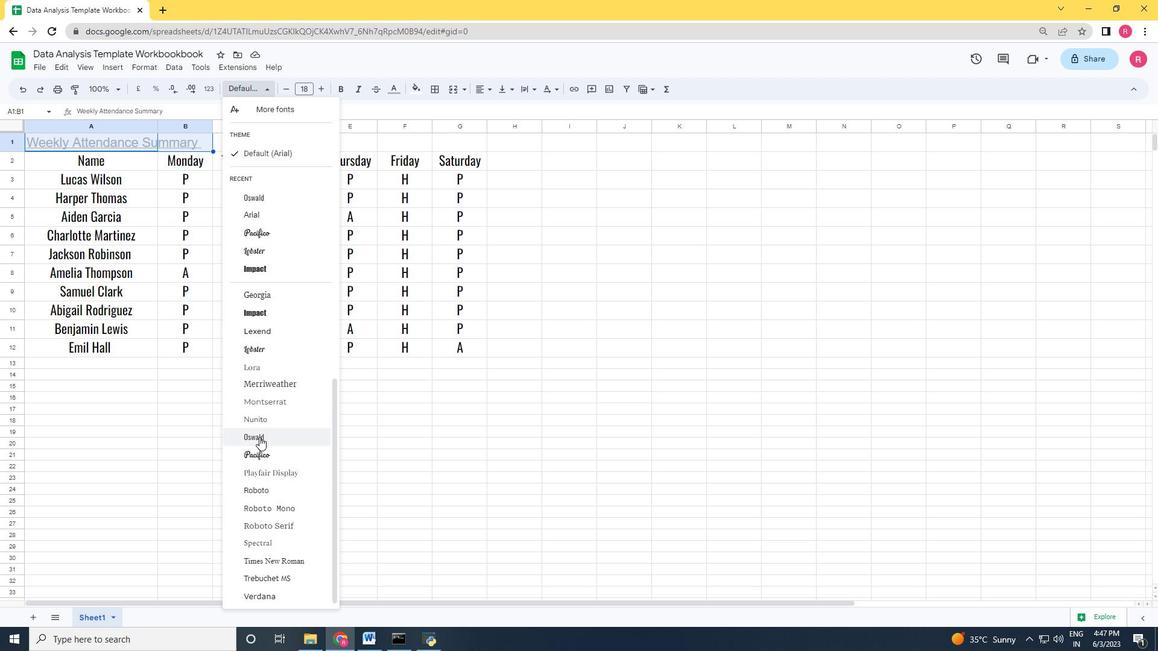 
Action: Mouse moved to (77, 156)
Screenshot: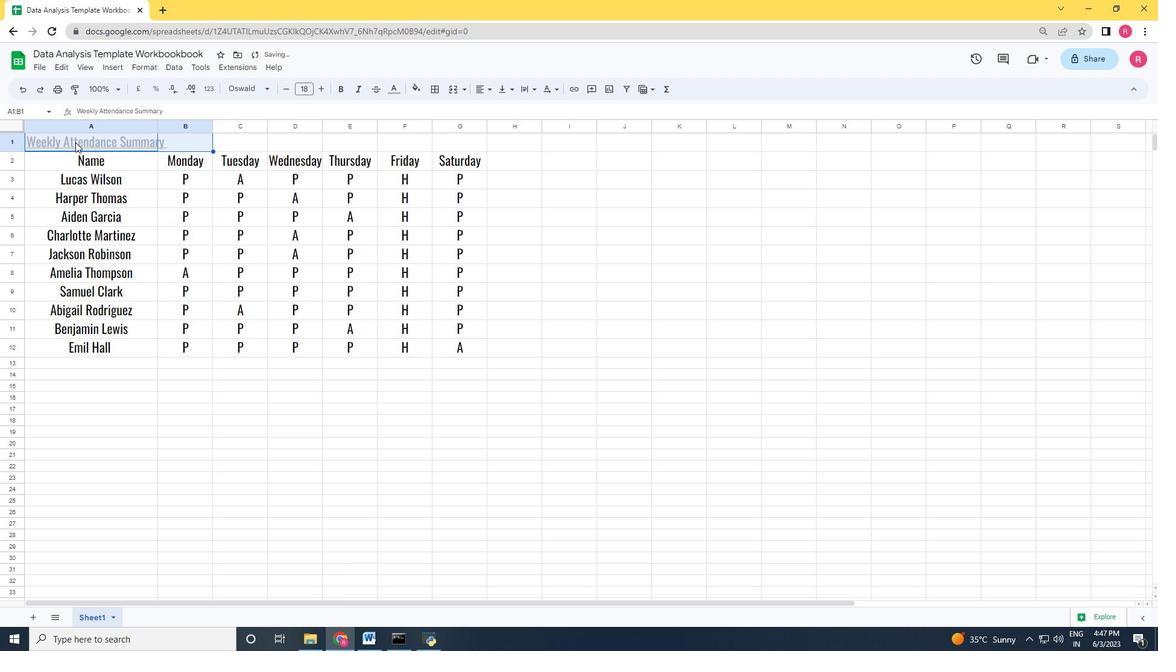 
Action: Mouse pressed left at (77, 156)
Screenshot: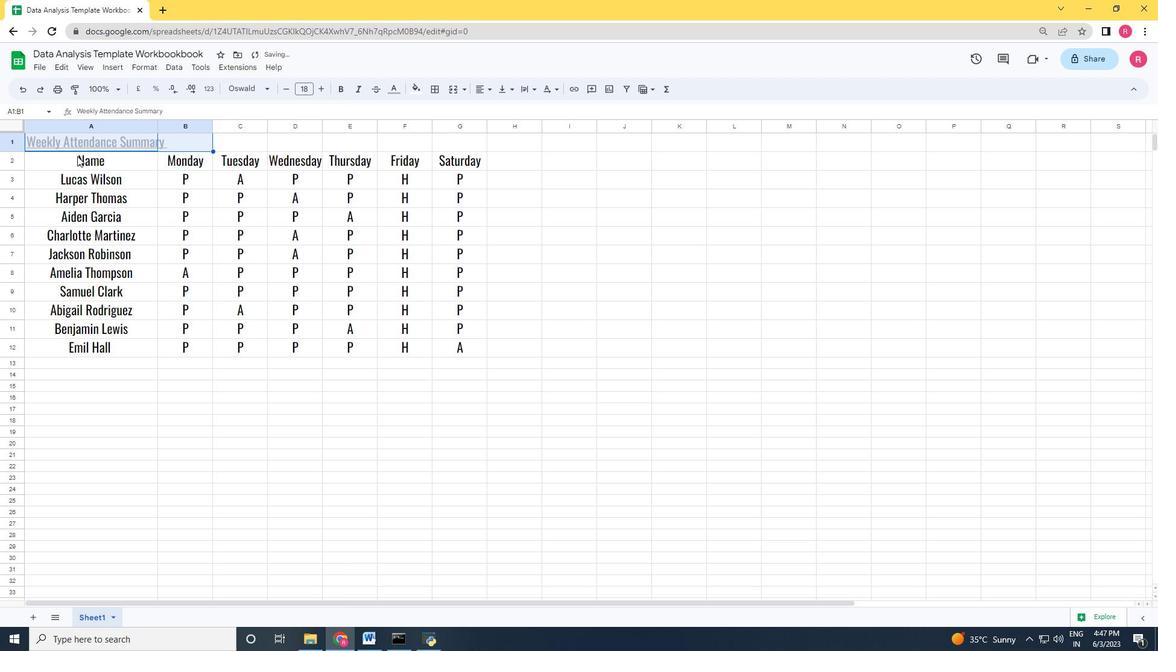 
Action: Key pressed <Key.shift><Key.shift><Key.shift><Key.shift><Key.shift><Key.shift><Key.shift><Key.shift><Key.shift><Key.shift><Key.shift><Key.shift><Key.shift><Key.shift><Key.shift><Key.shift><Key.shift><Key.shift><Key.shift><Key.shift><Key.shift><Key.shift><Key.shift><Key.shift><Key.shift><Key.shift><Key.shift><Key.shift><Key.shift><Key.shift><Key.shift><Key.shift><Key.shift><Key.shift><Key.shift><Key.shift><Key.shift><Key.shift><Key.shift><Key.shift><Key.shift><Key.shift><Key.shift><Key.shift><Key.shift><Key.right><Key.right><Key.right><Key.right><Key.right><Key.right><Key.down><Key.down><Key.down><Key.down><Key.down><Key.down><Key.down><Key.down><Key.down><Key.down>
Screenshot: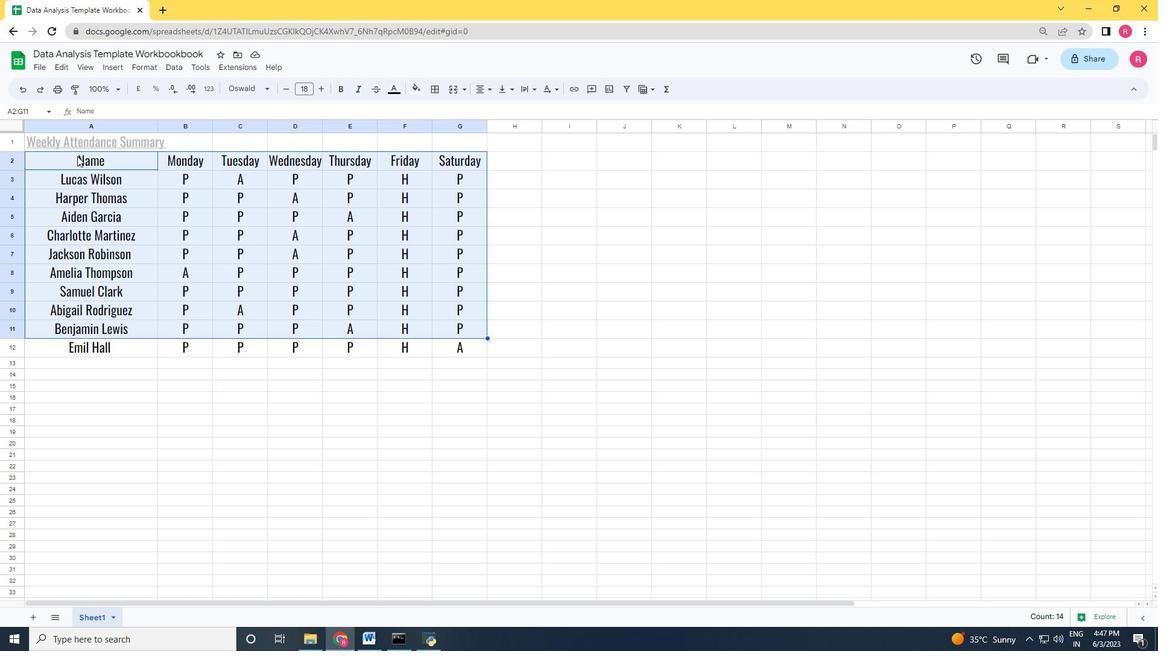 
Action: Mouse moved to (287, 92)
Screenshot: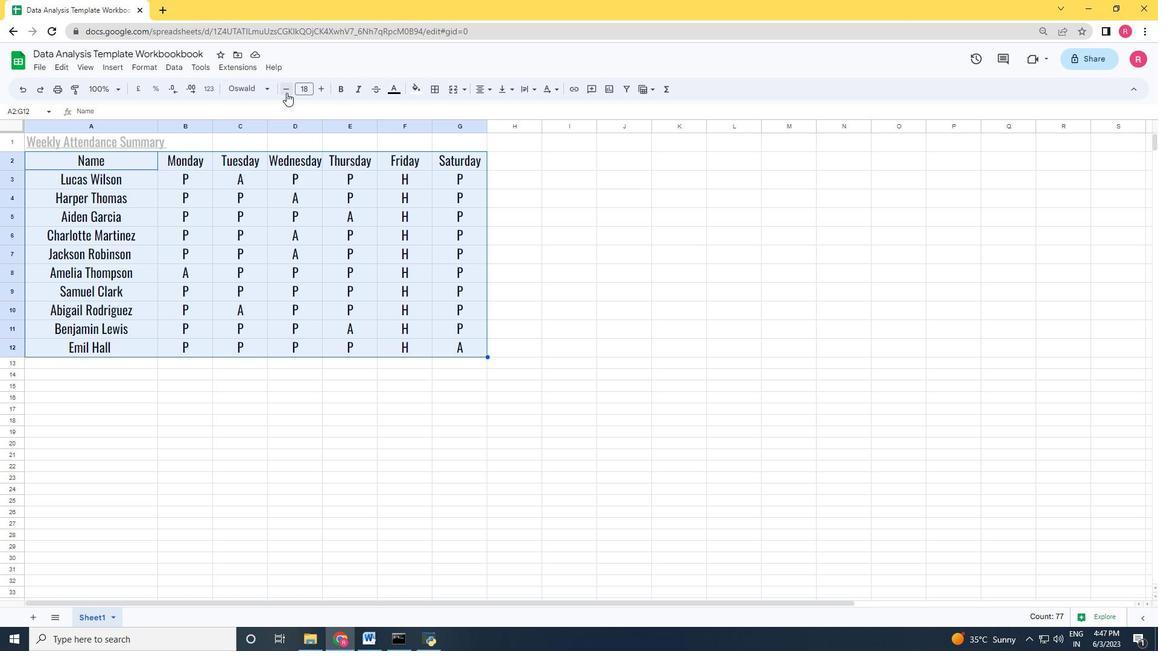 
Action: Mouse pressed left at (286, 92)
Screenshot: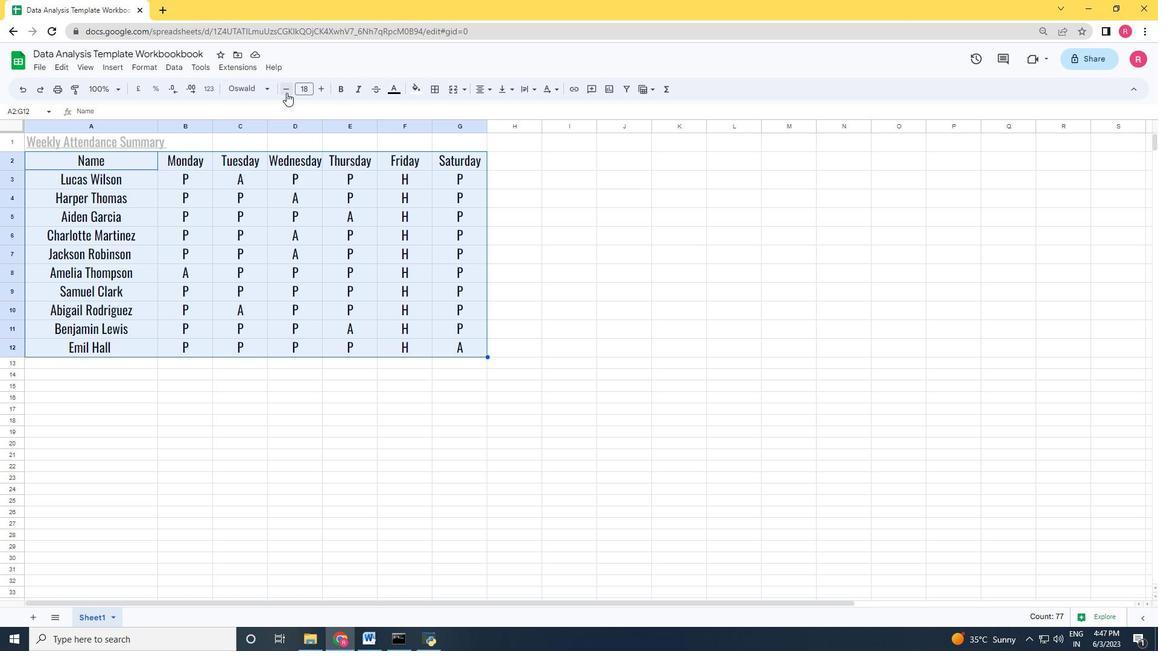 
Action: Mouse pressed left at (287, 92)
Screenshot: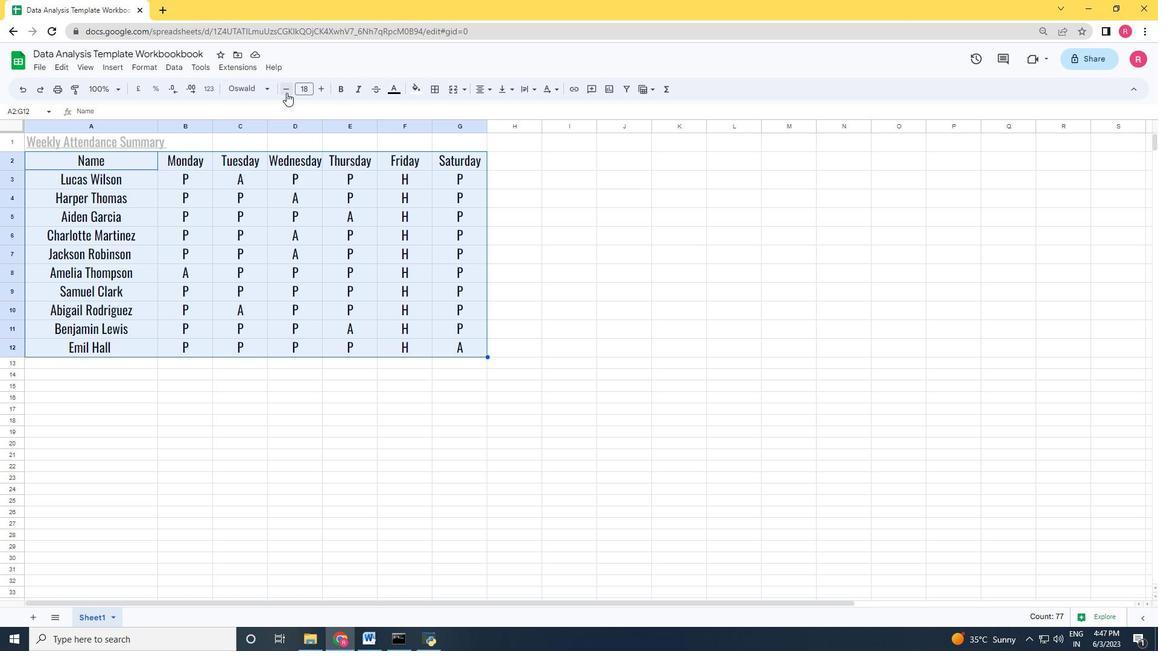 
Action: Mouse pressed left at (287, 92)
Screenshot: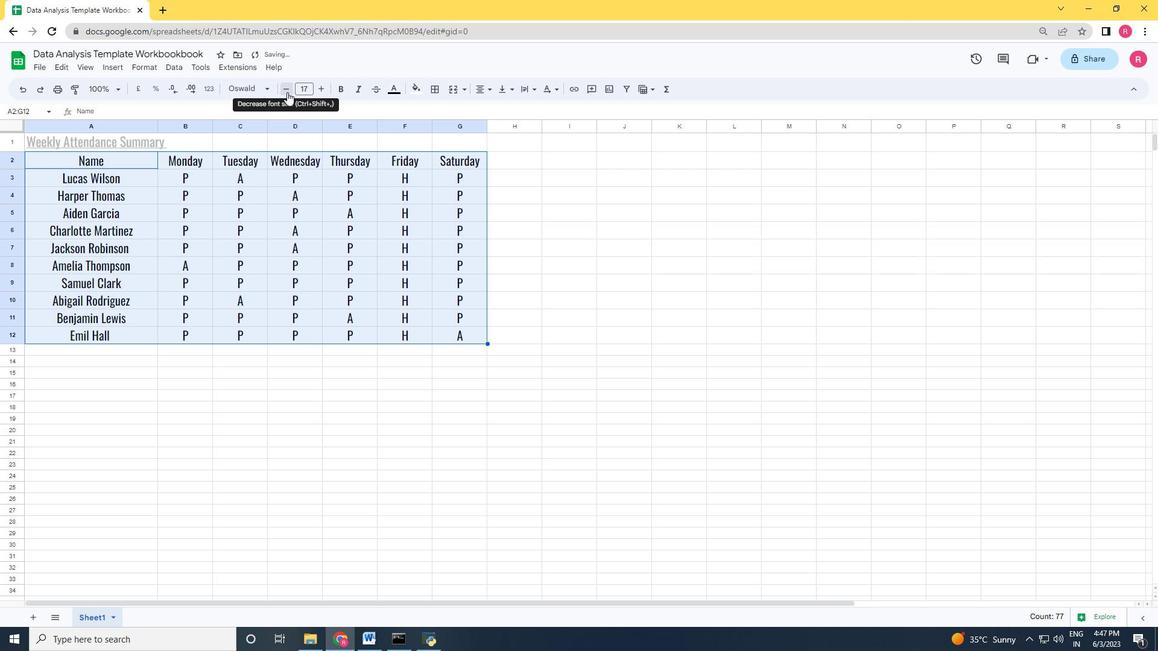 
Action: Mouse pressed left at (287, 92)
Screenshot: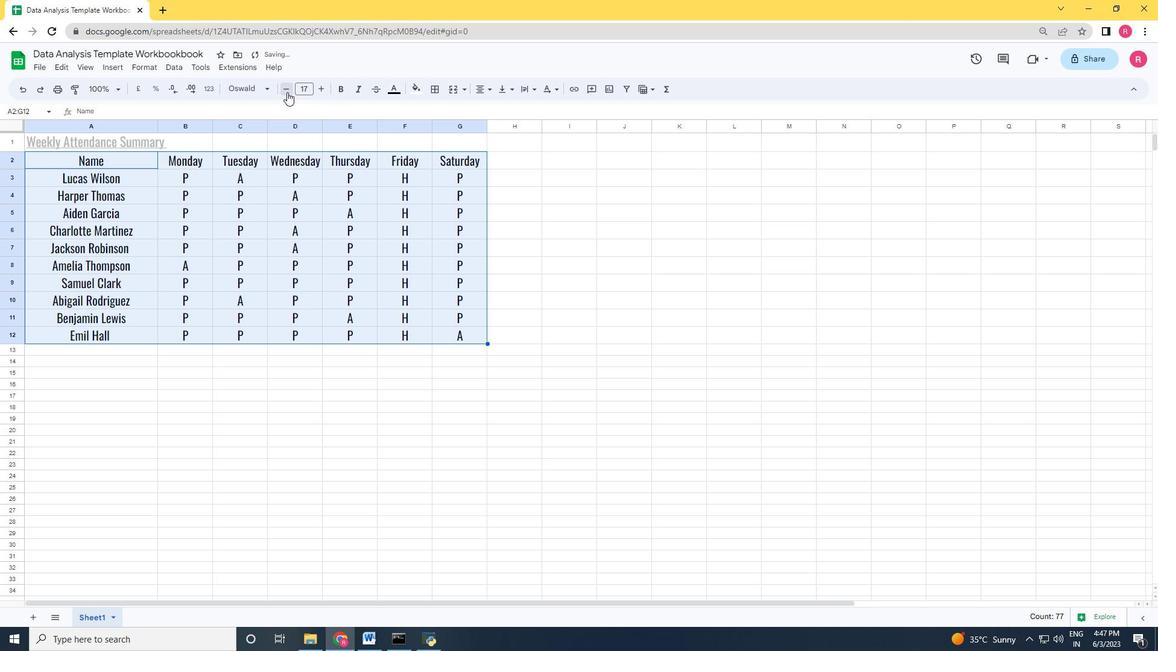 
Action: Mouse pressed left at (287, 92)
Screenshot: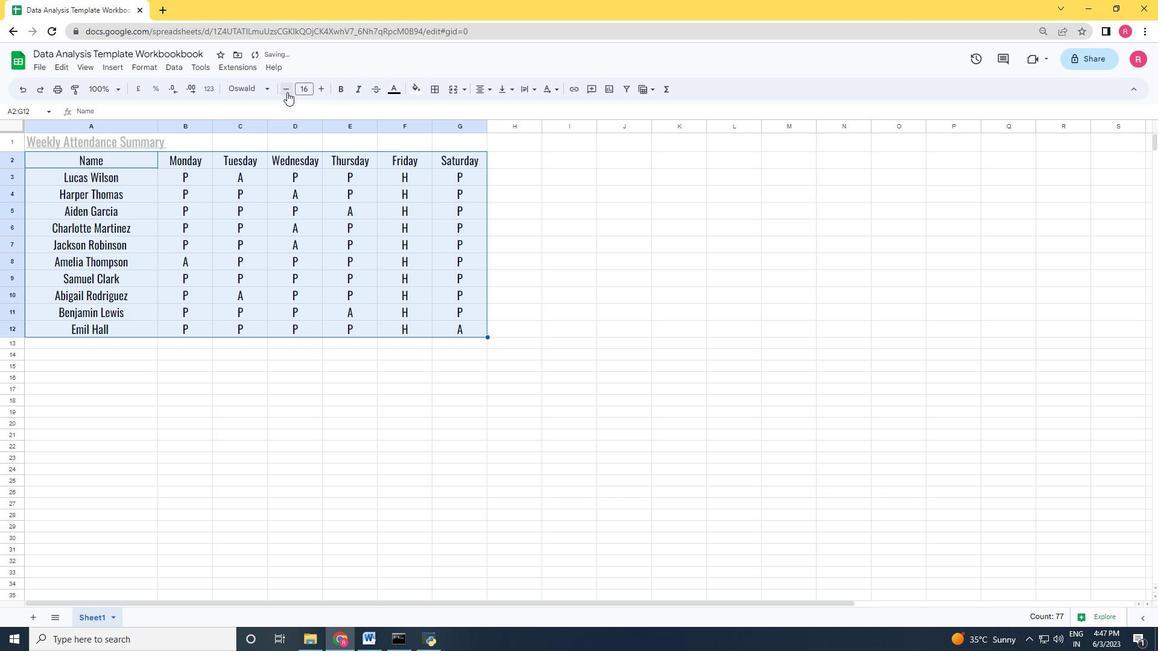 
Action: Mouse pressed left at (287, 92)
Screenshot: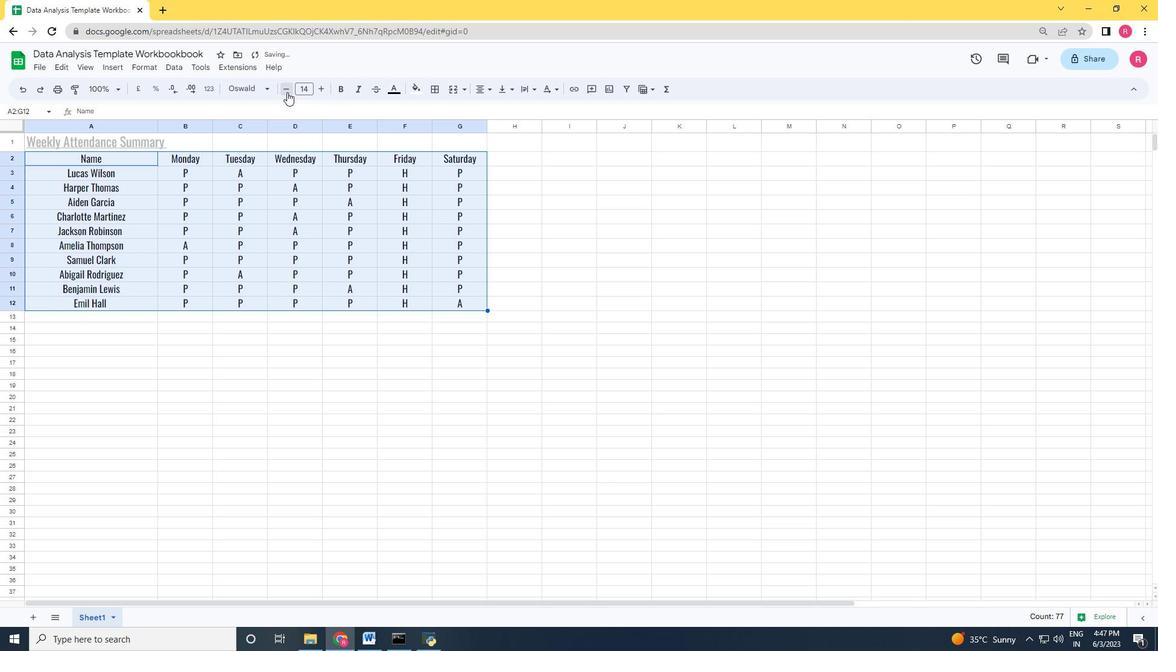 
Action: Mouse pressed left at (287, 92)
Screenshot: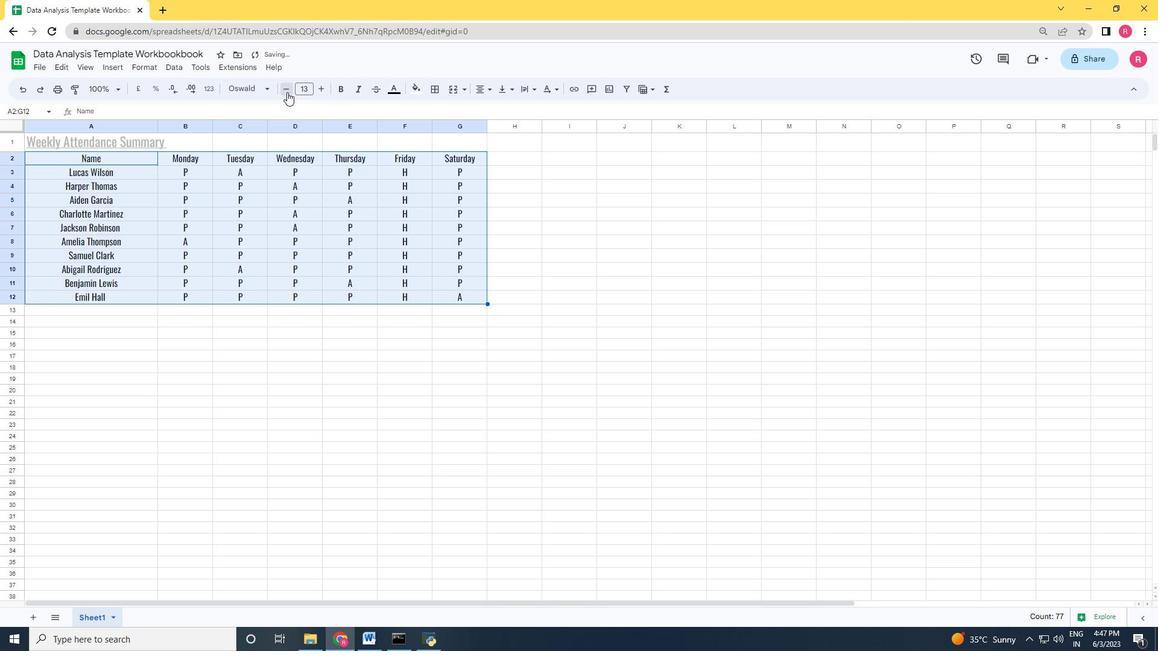 
Action: Mouse pressed left at (287, 92)
Screenshot: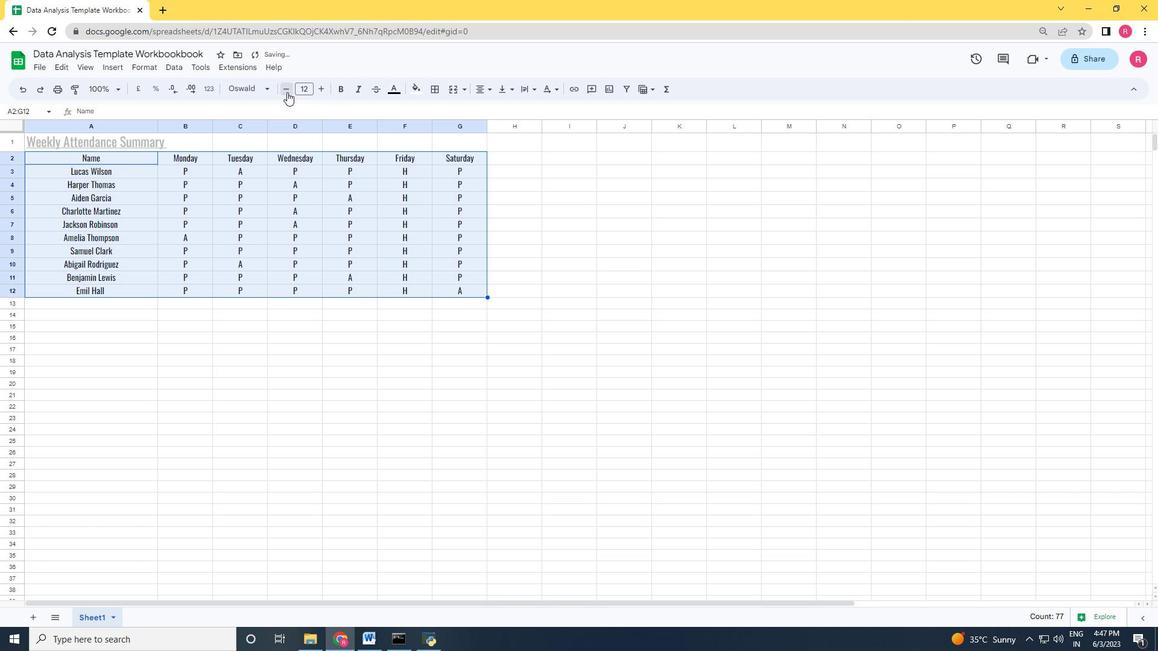 
Action: Mouse pressed left at (287, 92)
Screenshot: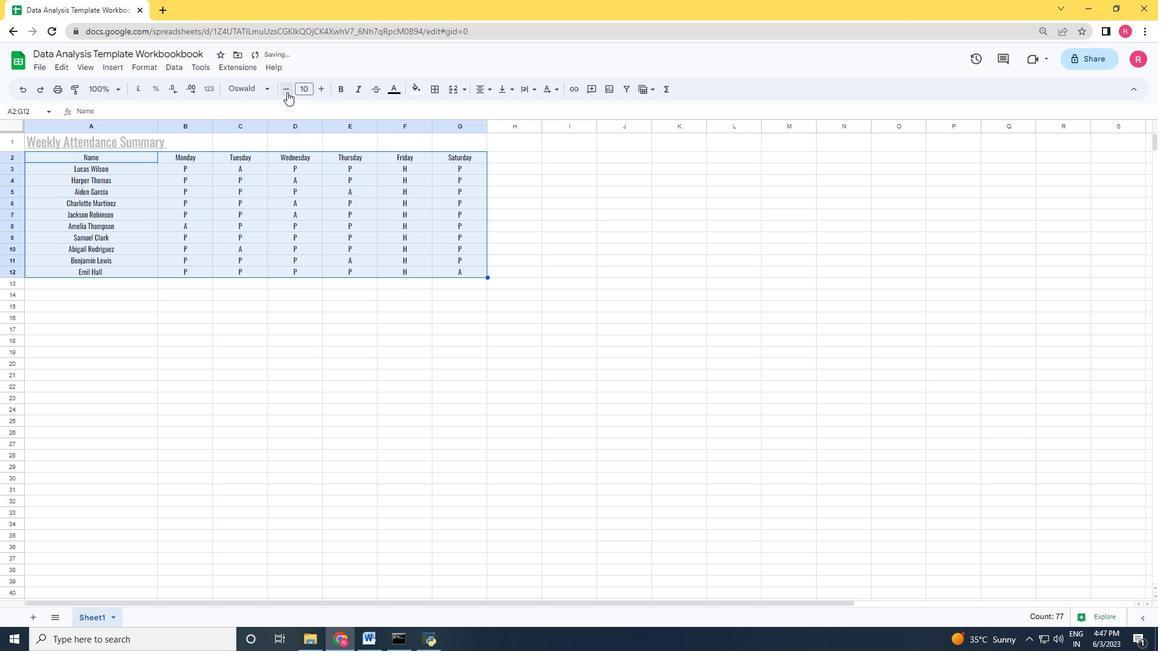 
Action: Mouse moved to (485, 95)
Screenshot: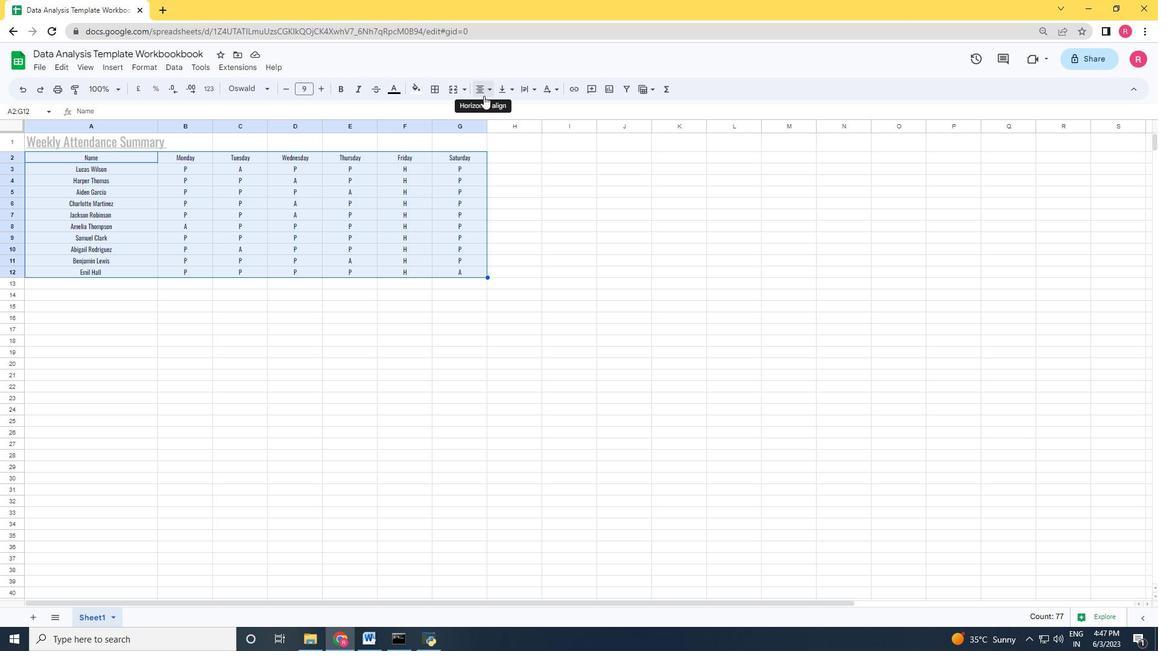 
Action: Mouse pressed left at (484, 95)
Screenshot: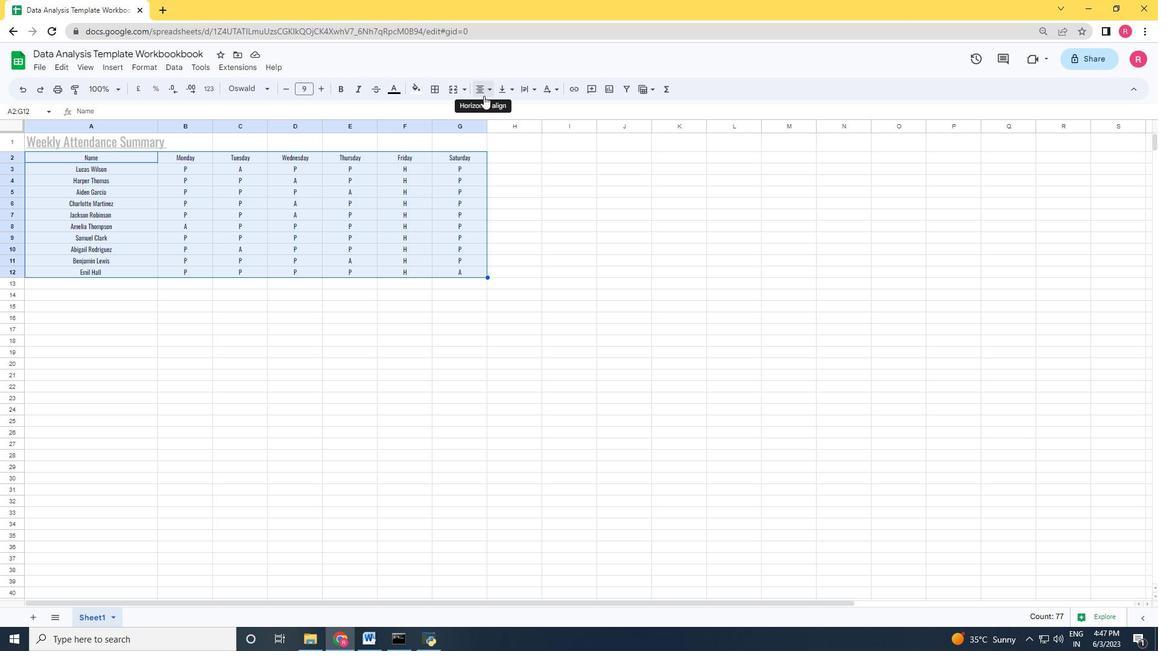 
Action: Mouse moved to (498, 115)
Screenshot: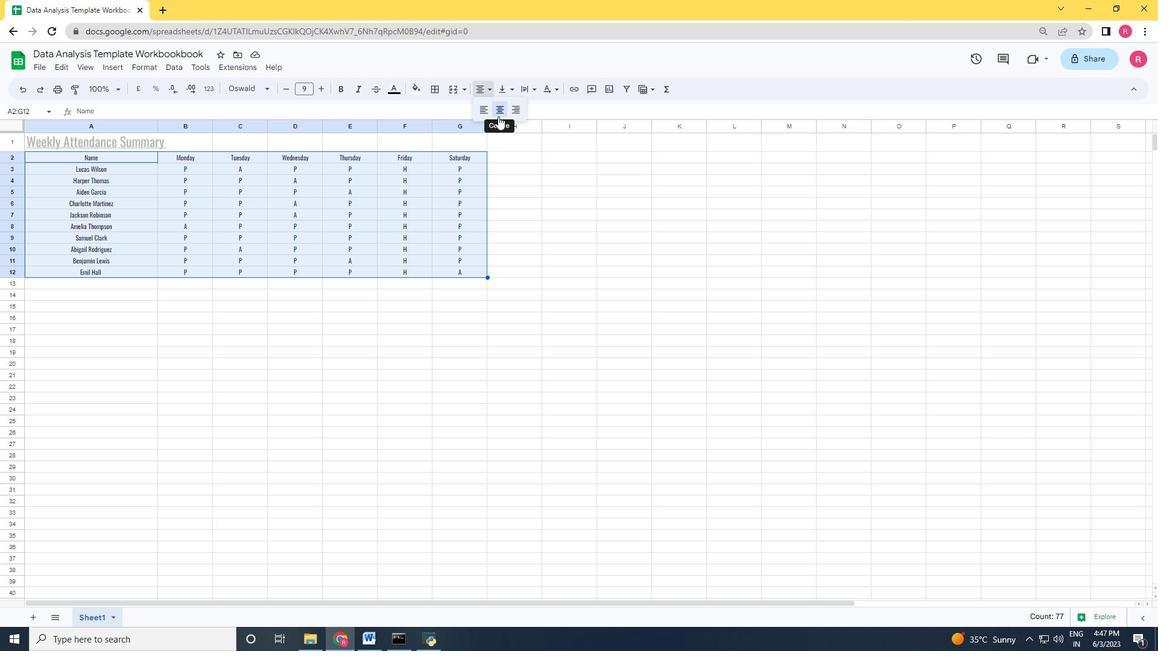 
Action: Mouse pressed left at (498, 115)
Screenshot: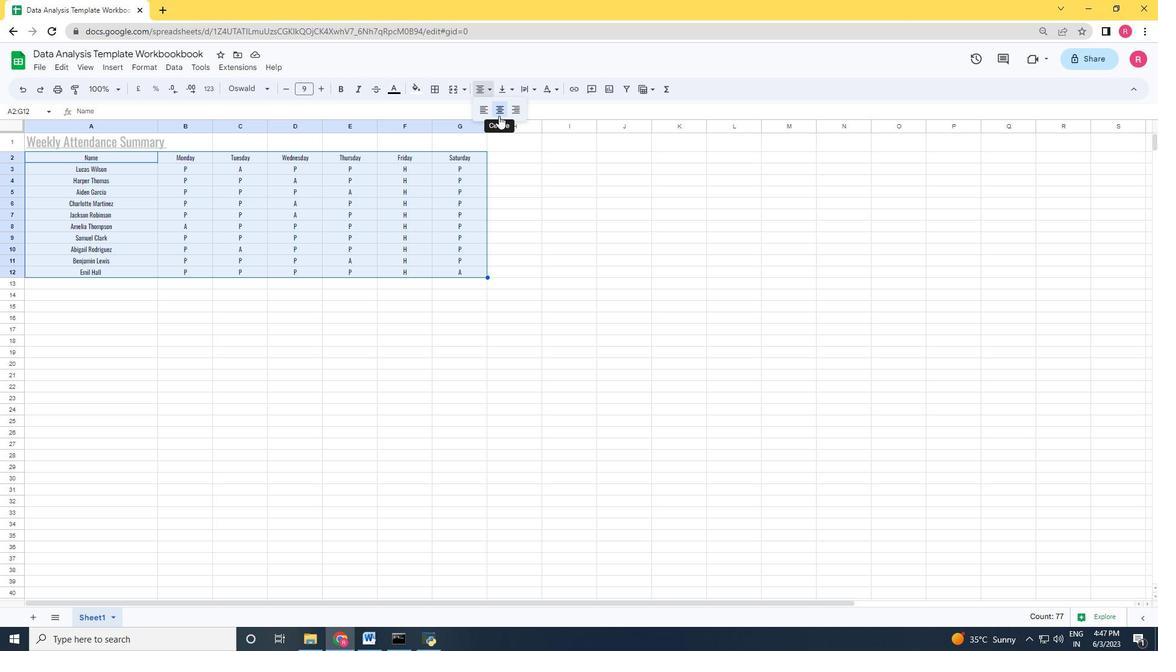 
Action: Mouse moved to (396, 94)
Screenshot: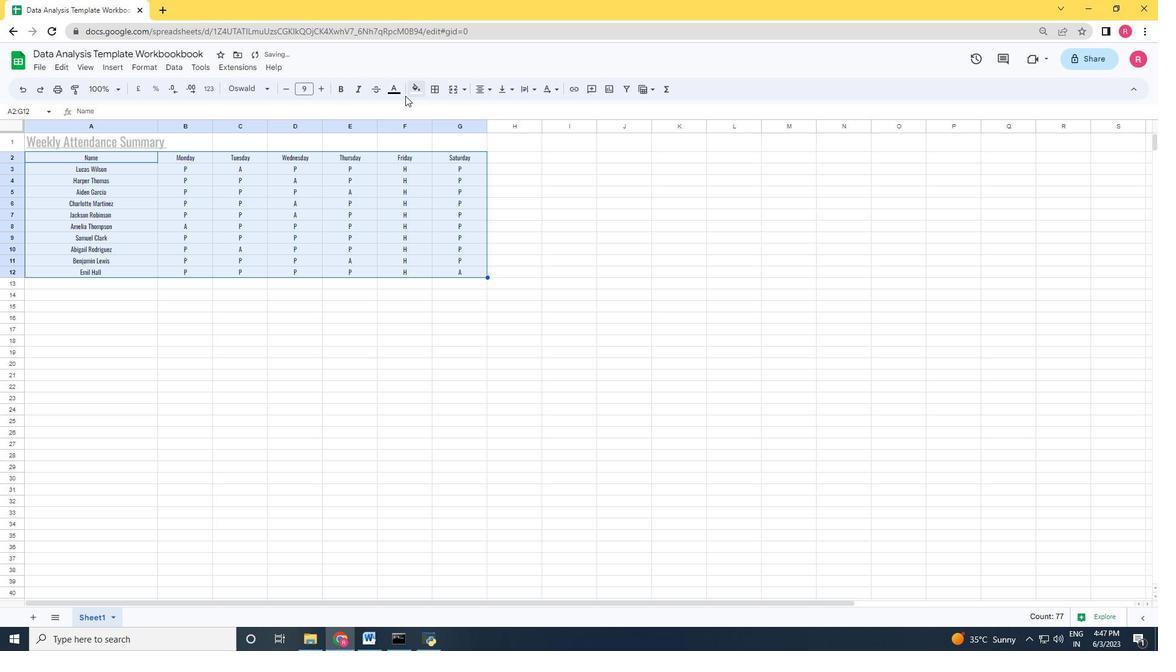 
Action: Mouse pressed left at (396, 94)
Screenshot: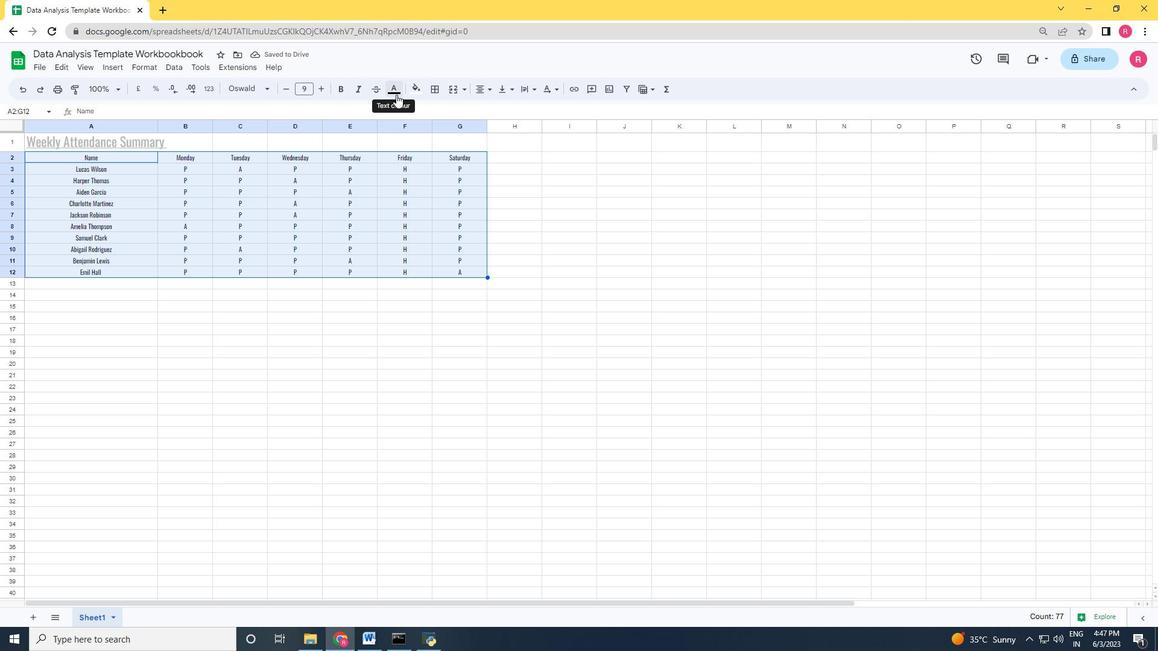 
Action: Mouse moved to (409, 136)
Screenshot: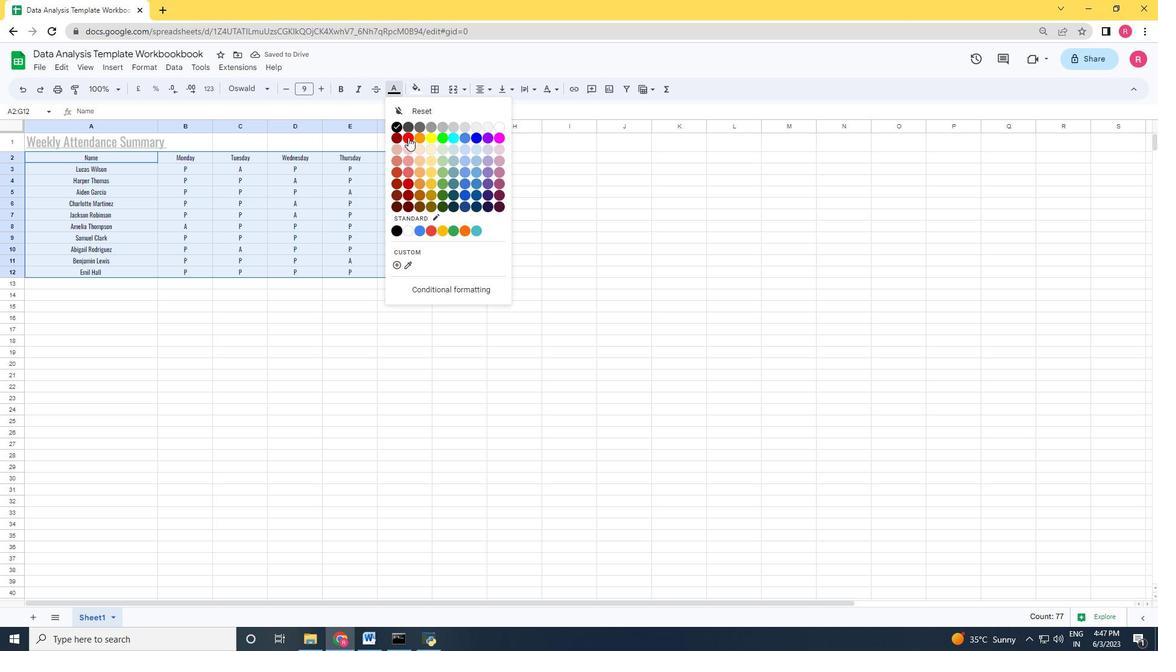
Action: Mouse pressed left at (409, 136)
Screenshot: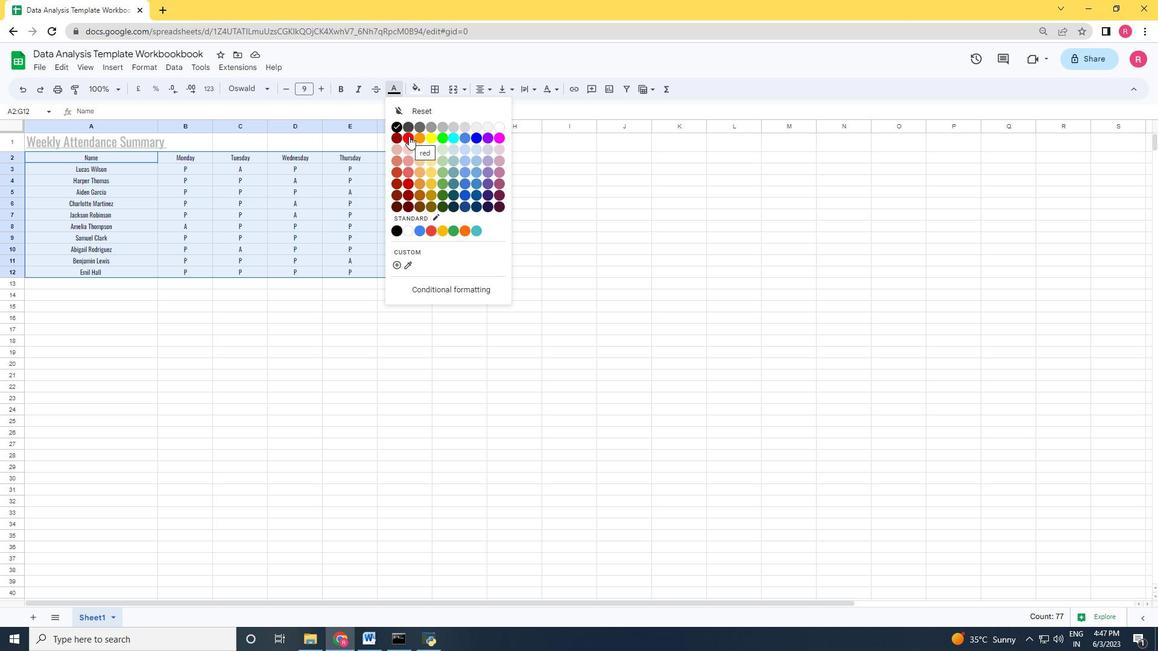 
Action: Mouse moved to (281, 338)
Screenshot: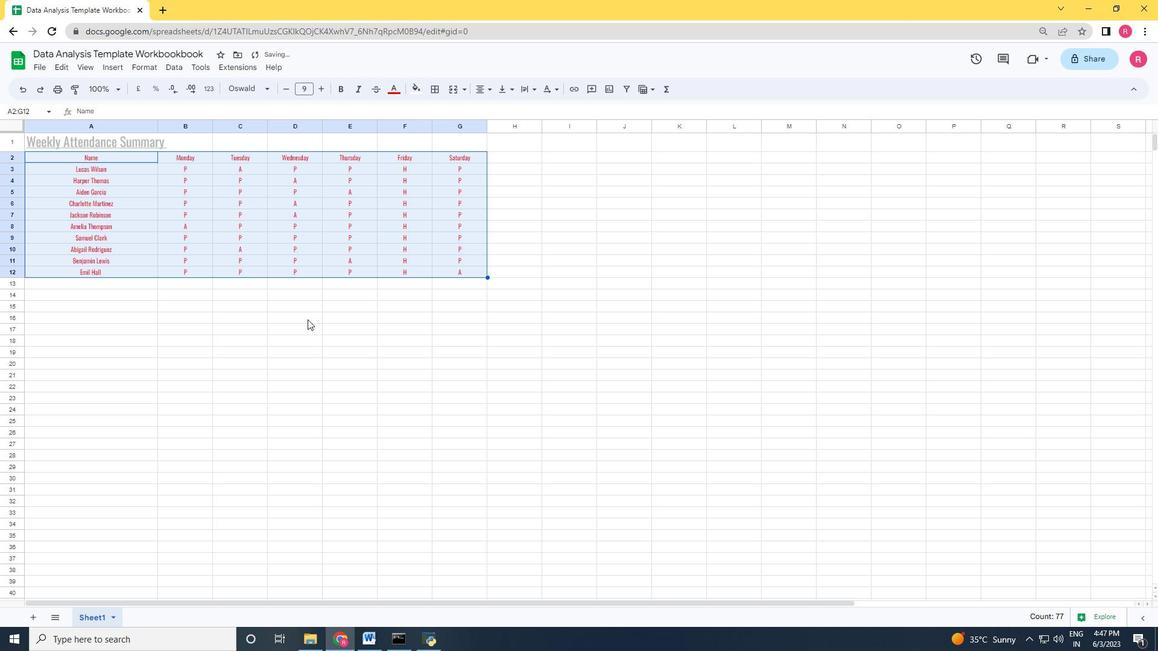 
Action: Mouse pressed left at (281, 338)
Screenshot: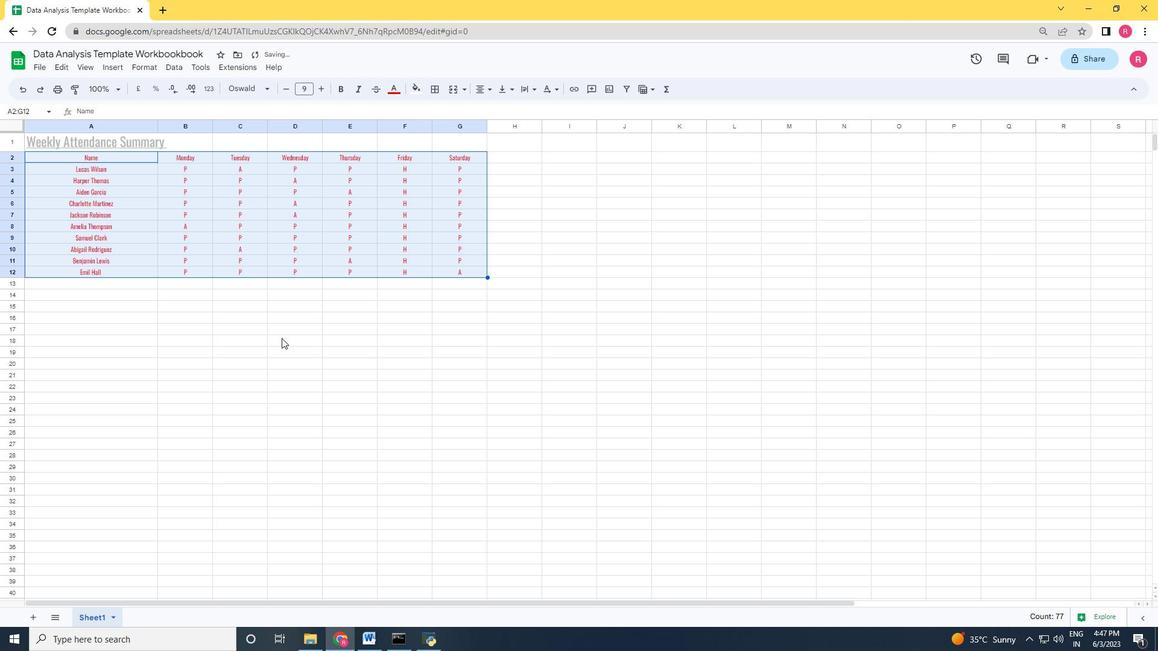 
Action: Mouse moved to (281, 338)
Screenshot: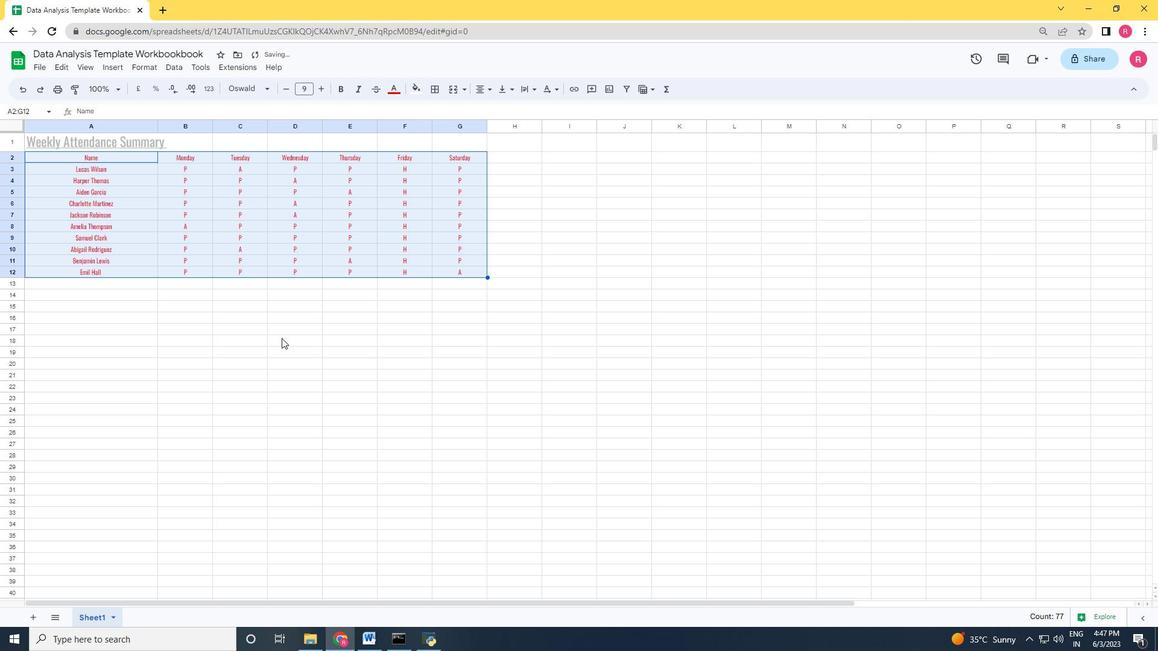 
